 Task: Add an event with the title Training Workshop: Negotiation Techniques, date '2023/12/27', time 8:30 AM to 10:30 AMand add a description: Welcome to our Negotiation Techniques Training Workshop, a comprehensive and interactive session designed to equip participants with the skills and strategies necessary to navigate successful negotiations. This workshop offers a practical and hands-on approach to negotiation, providing participants with valuable insights and techniques to achieve optimal outcomes in a variety of professional scenarios.Select event color  Tangerine . Add location for the event as: 321 Vatican City, Rome, Italy, logged in from the account softage.1@softage.netand send the event invitation to softage.10@softage.net and softage.2@softage.net. Set a reminder for the event Doesn't repeat
Action: Mouse pressed left at (52, 108)
Screenshot: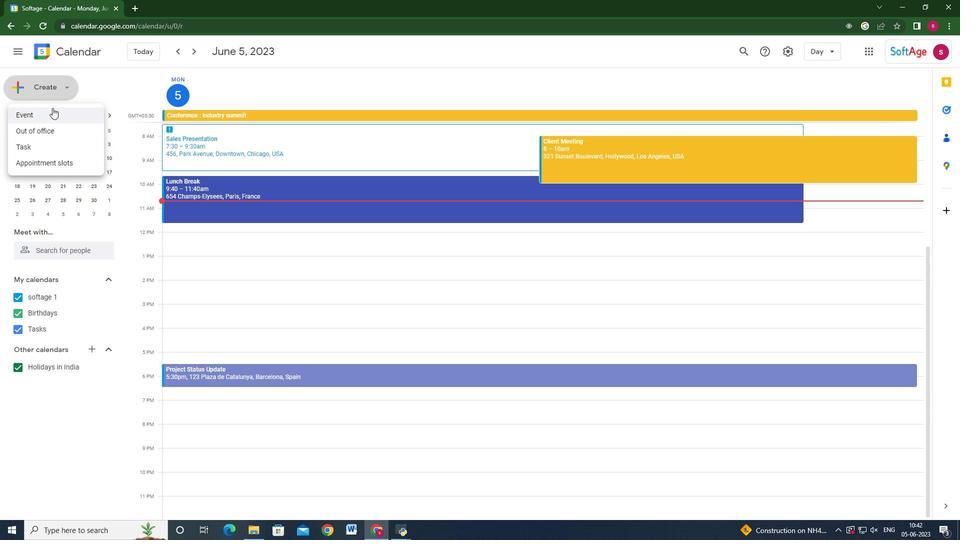 
Action: Mouse moved to (554, 388)
Screenshot: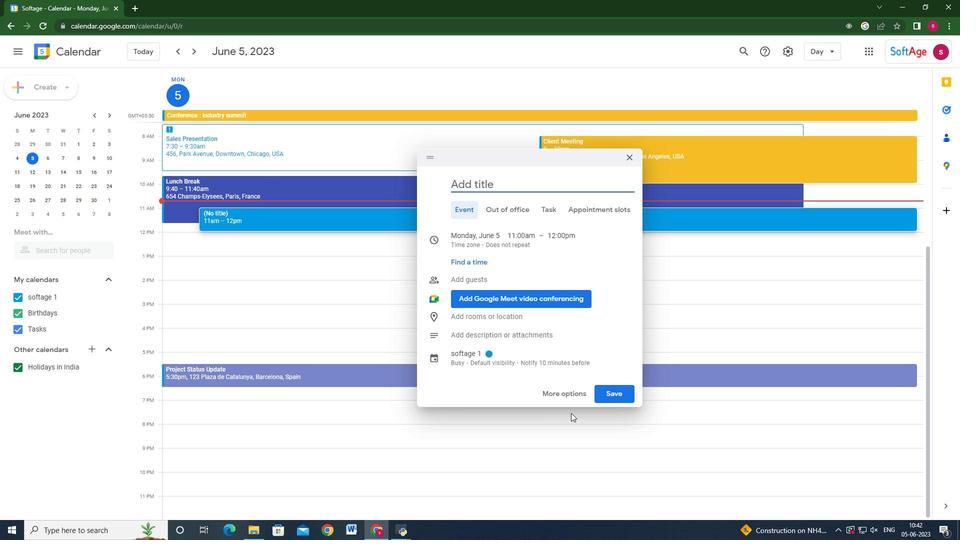 
Action: Mouse pressed left at (554, 388)
Screenshot: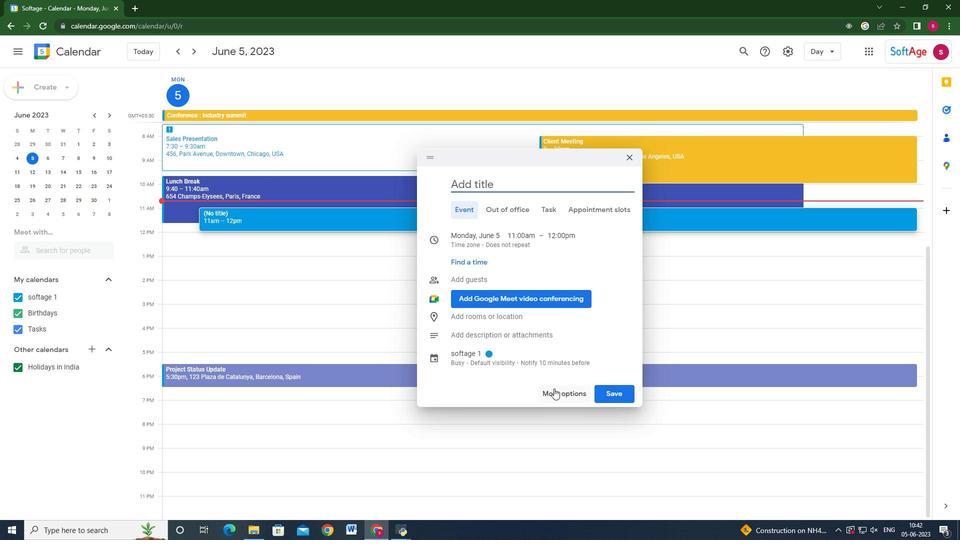 
Action: Mouse moved to (139, 59)
Screenshot: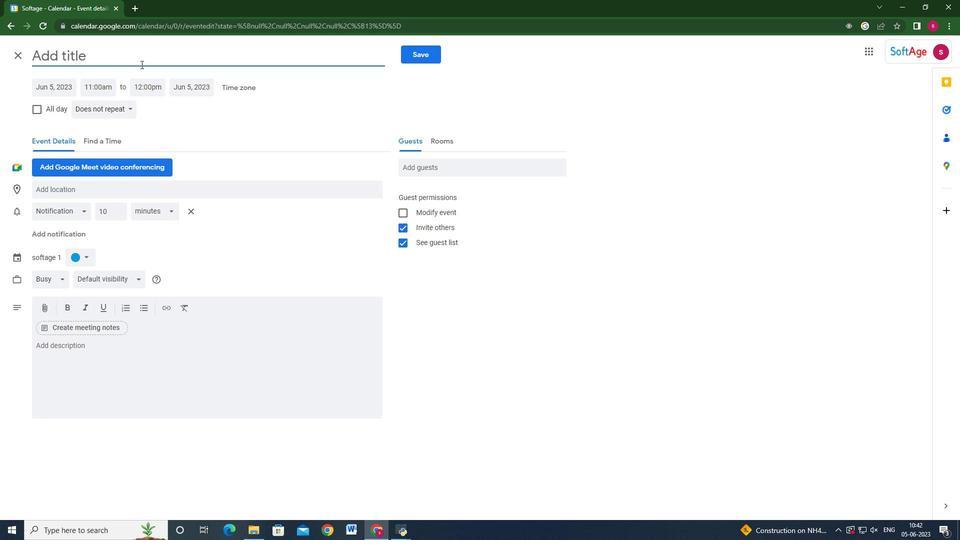 
Action: Mouse pressed left at (139, 59)
Screenshot: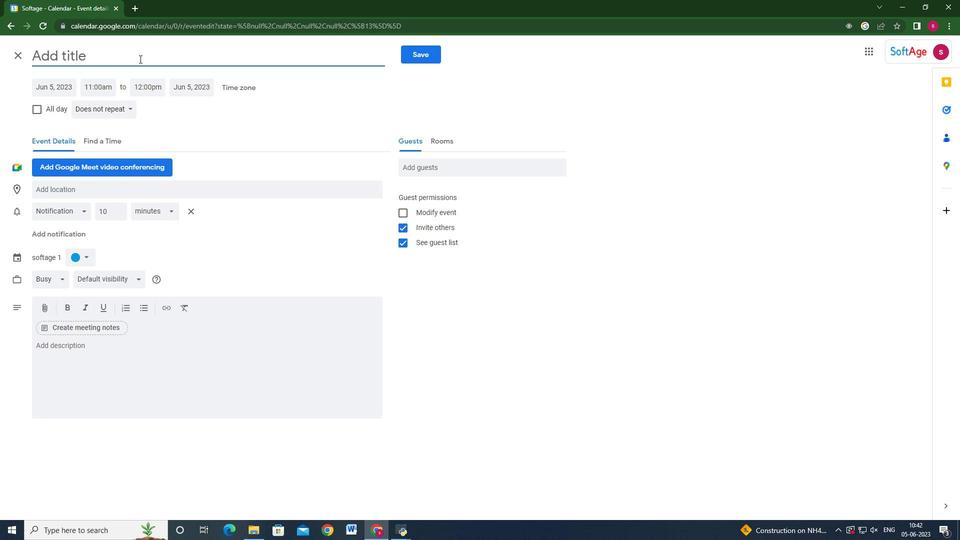 
Action: Key pressed <Key.shift>Training<Key.space><Key.shift_r>Wi<Key.backspace>orkshop<Key.shift>:<Key.space><Key.shift>Negotiation<Key.space><Key.shift>Techniques
Screenshot: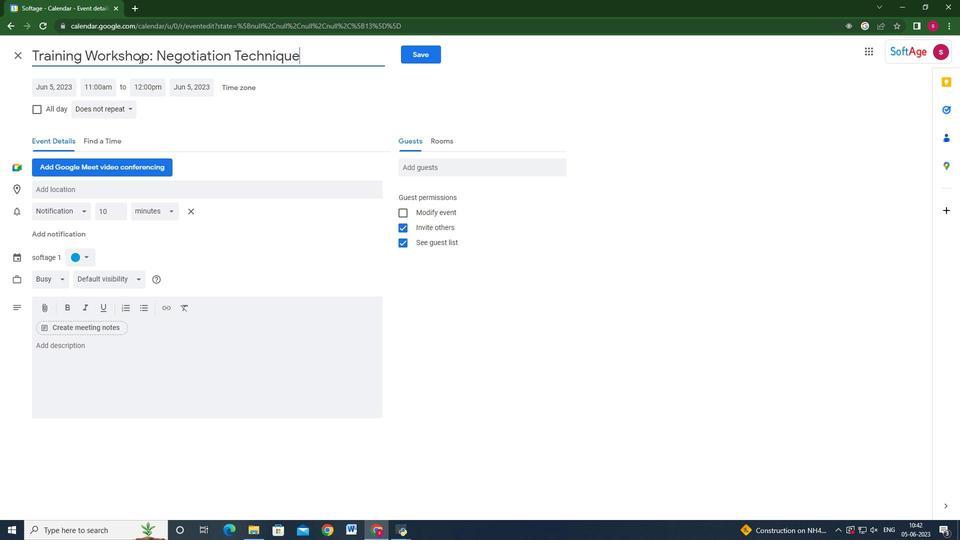
Action: Mouse moved to (46, 83)
Screenshot: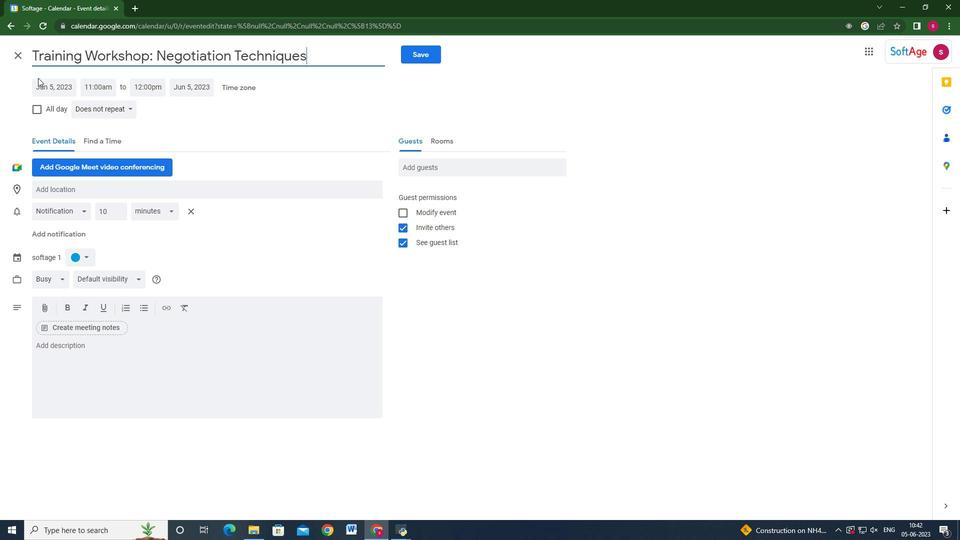 
Action: Mouse pressed left at (46, 83)
Screenshot: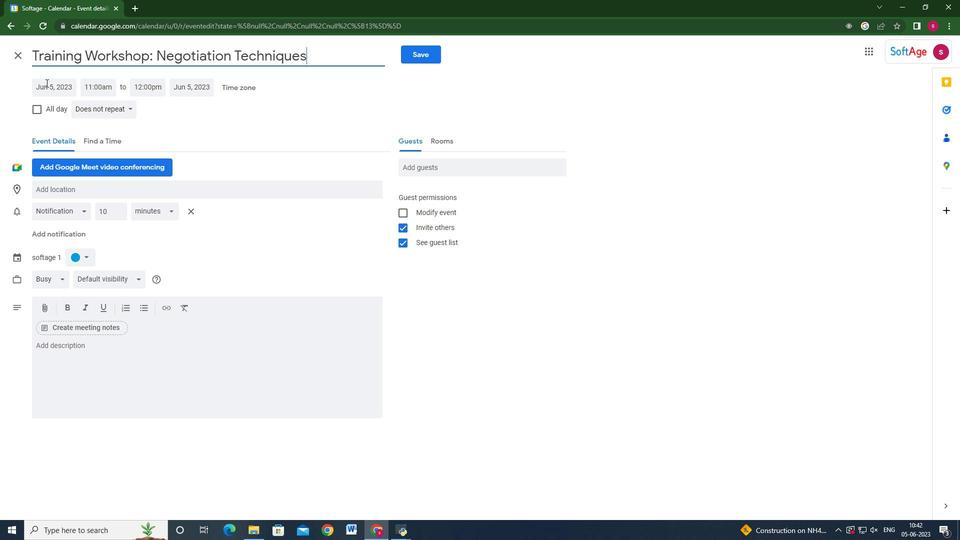 
Action: Mouse moved to (157, 112)
Screenshot: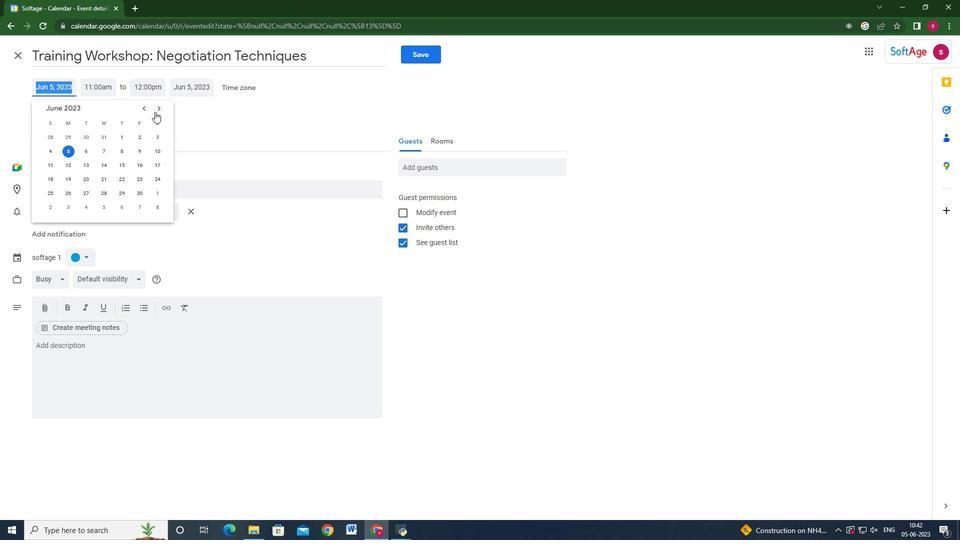 
Action: Mouse pressed left at (157, 112)
Screenshot: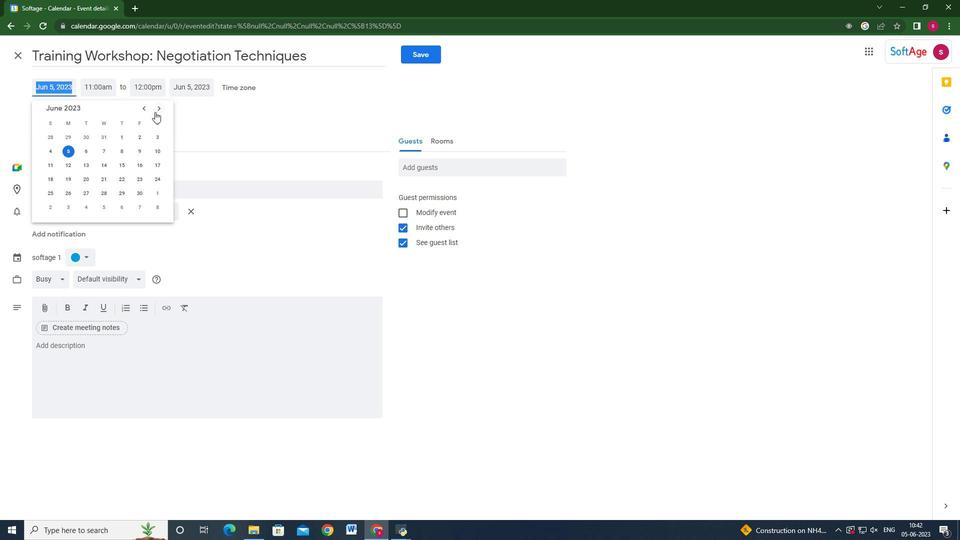 
Action: Mouse moved to (157, 112)
Screenshot: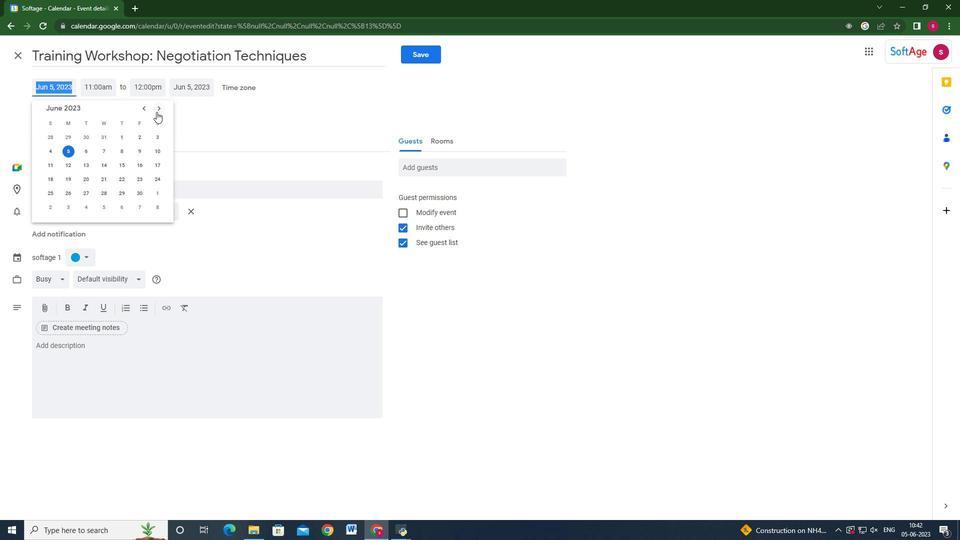 
Action: Mouse pressed left at (157, 112)
Screenshot: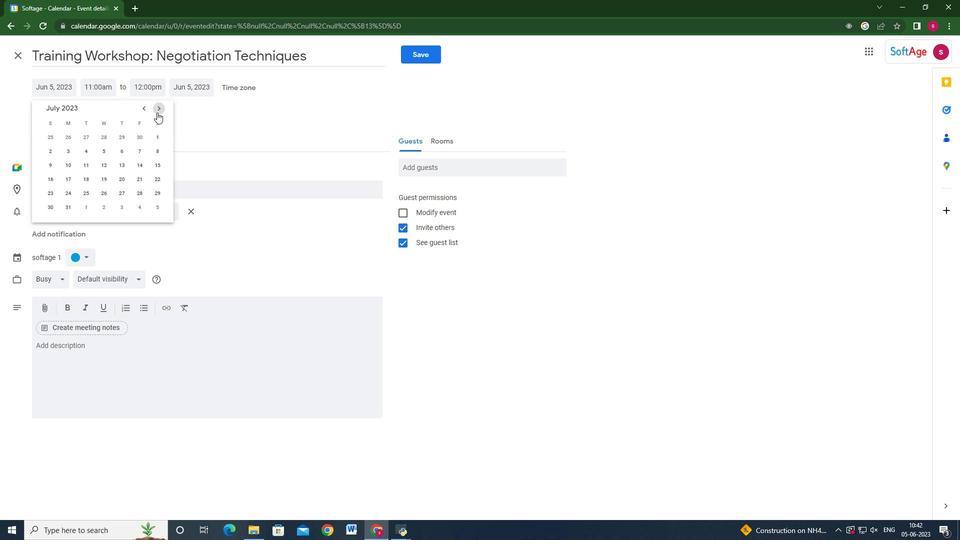 
Action: Mouse moved to (158, 112)
Screenshot: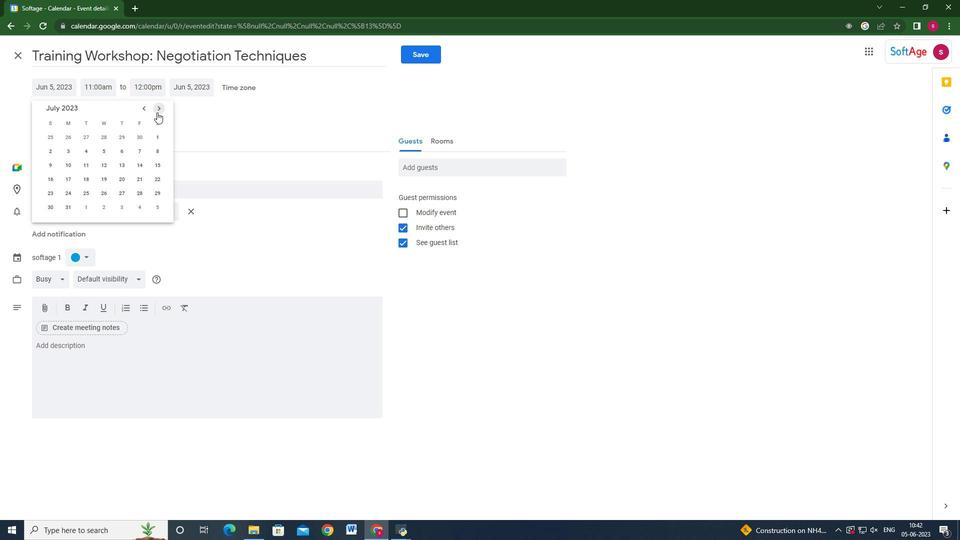 
Action: Mouse pressed left at (158, 112)
Screenshot: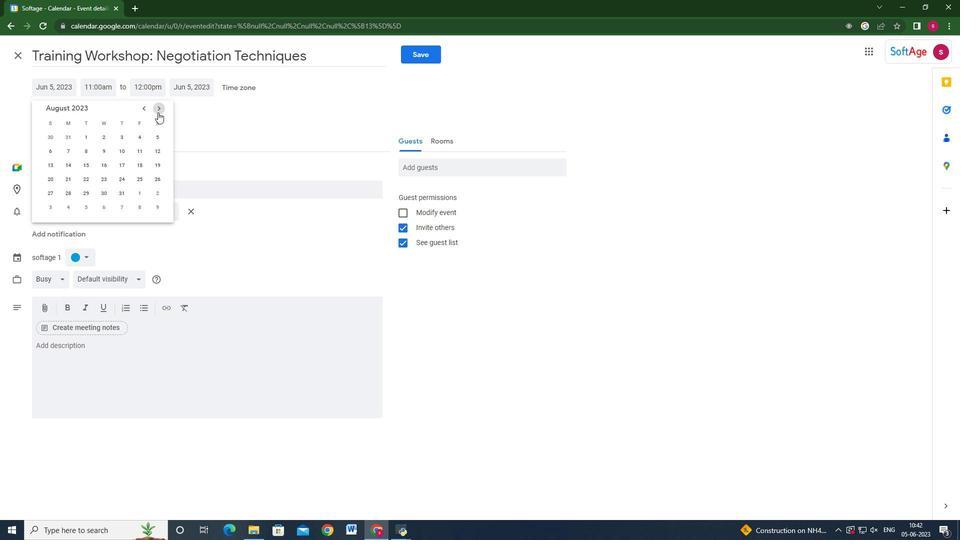 
Action: Mouse moved to (158, 112)
Screenshot: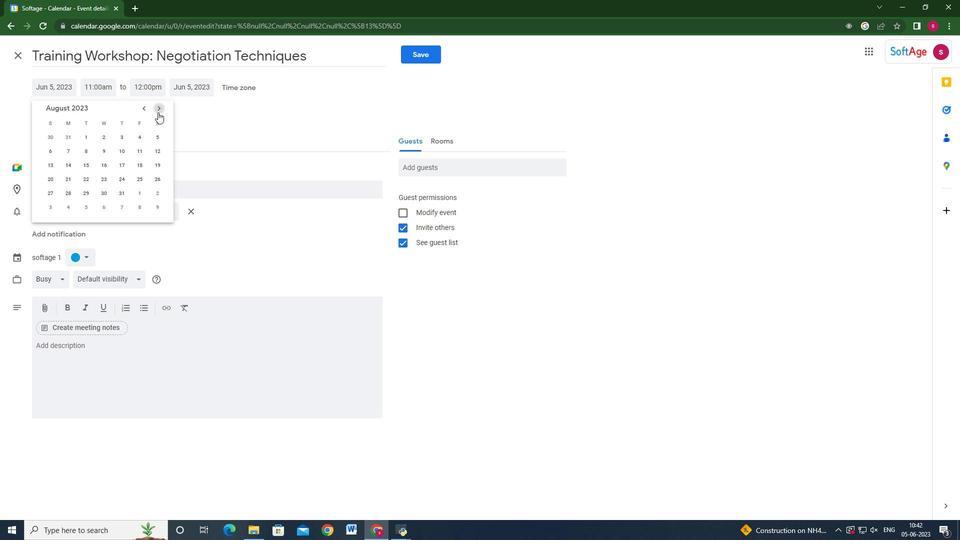 
Action: Mouse pressed left at (158, 112)
Screenshot: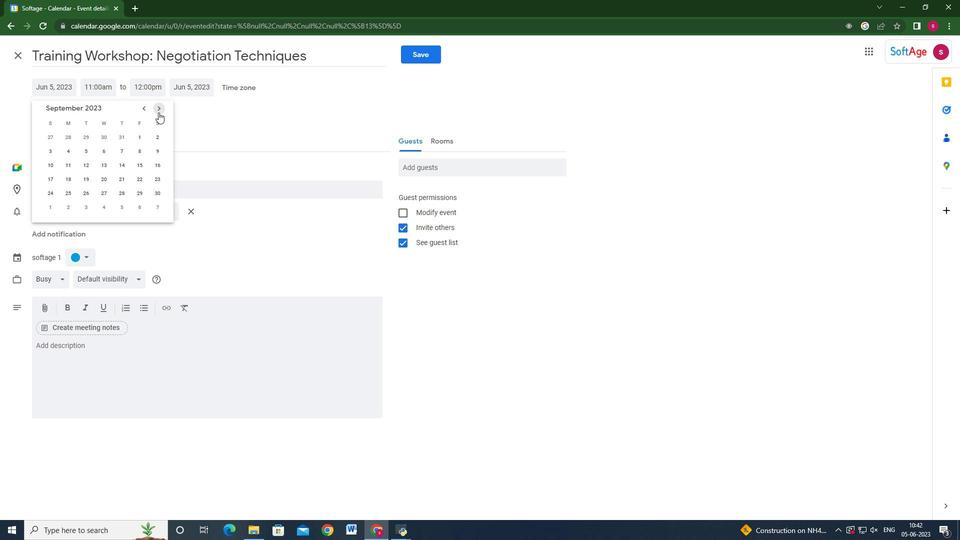 
Action: Mouse moved to (159, 110)
Screenshot: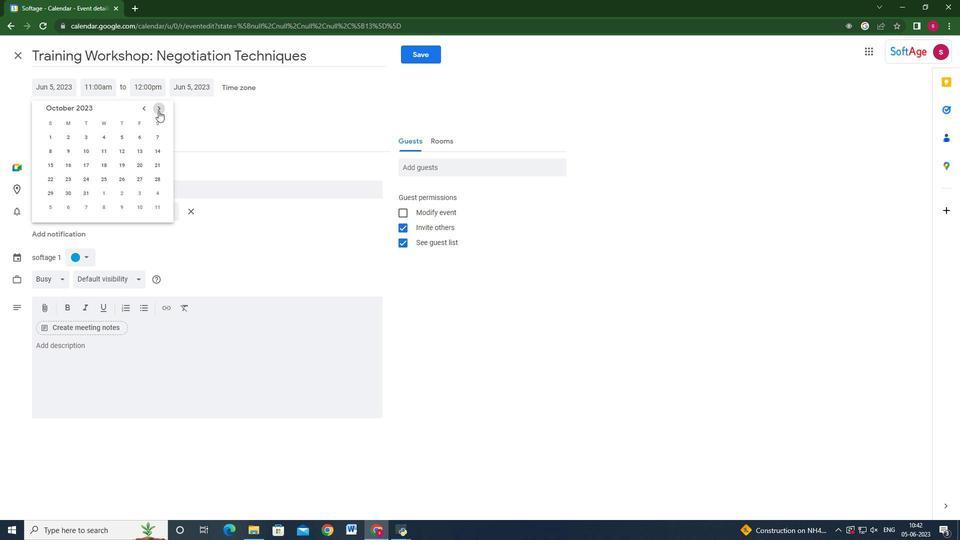 
Action: Mouse pressed left at (159, 110)
Screenshot: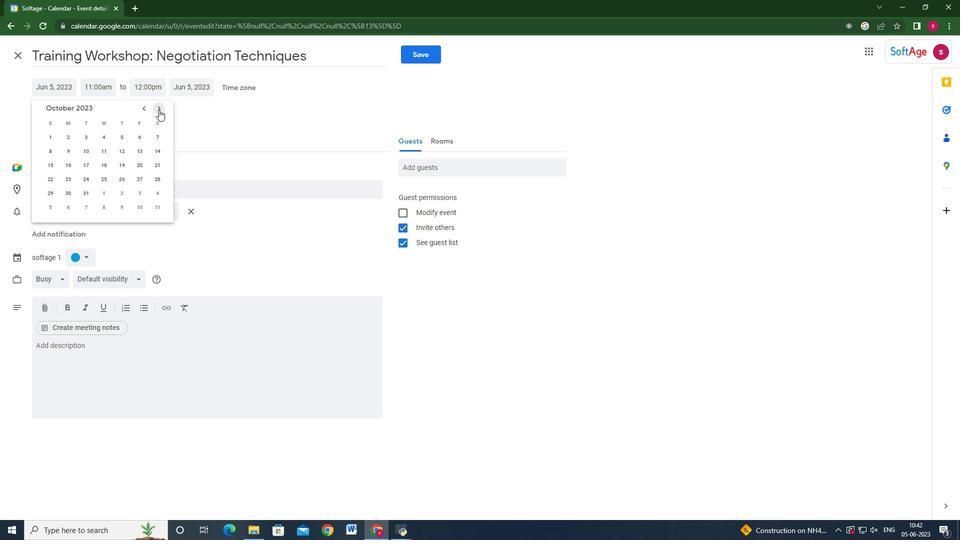 
Action: Mouse pressed left at (159, 110)
Screenshot: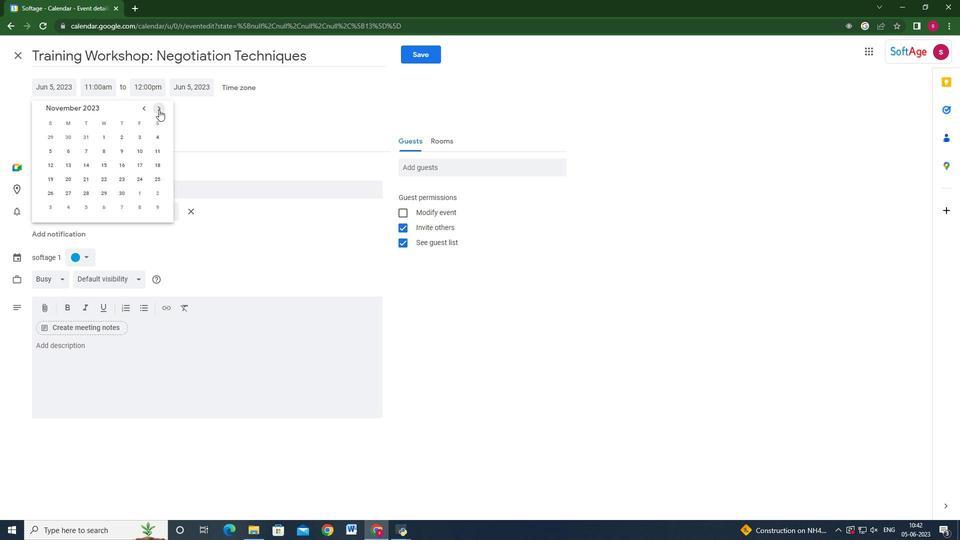 
Action: Mouse pressed left at (159, 110)
Screenshot: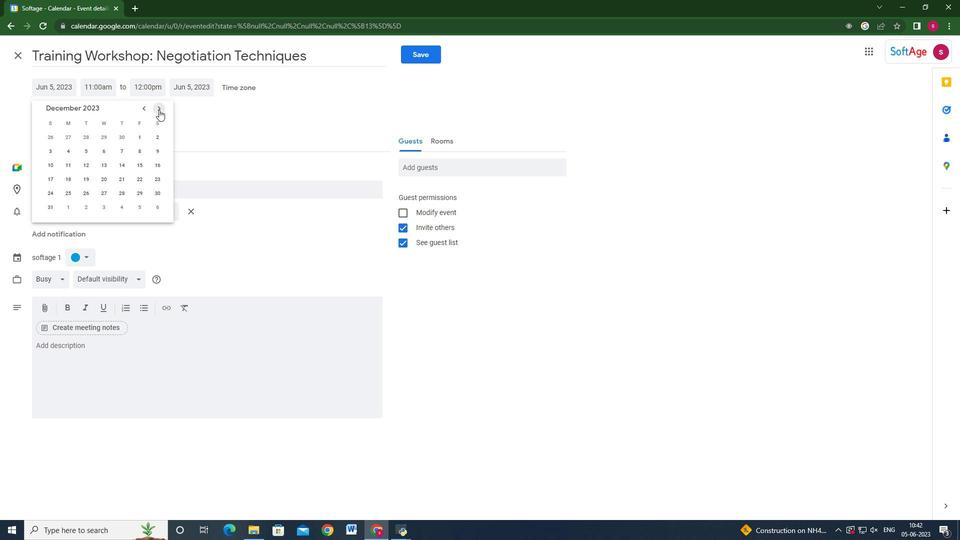 
Action: Mouse pressed left at (159, 110)
Screenshot: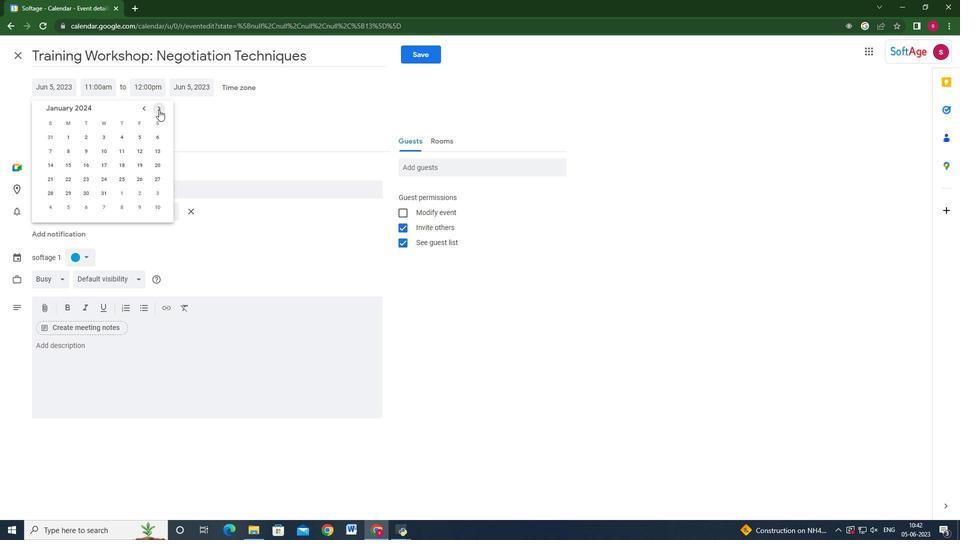 
Action: Mouse pressed left at (159, 110)
Screenshot: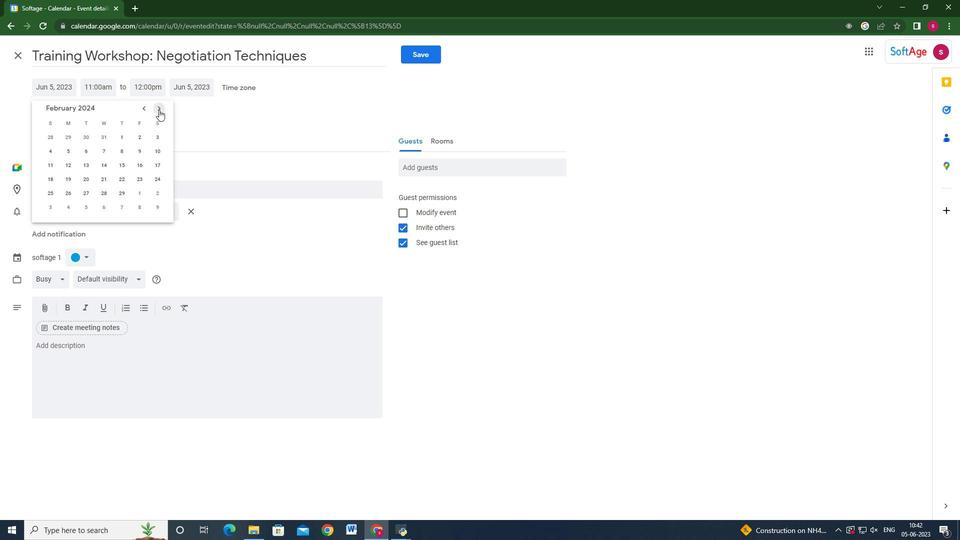 
Action: Mouse moved to (136, 110)
Screenshot: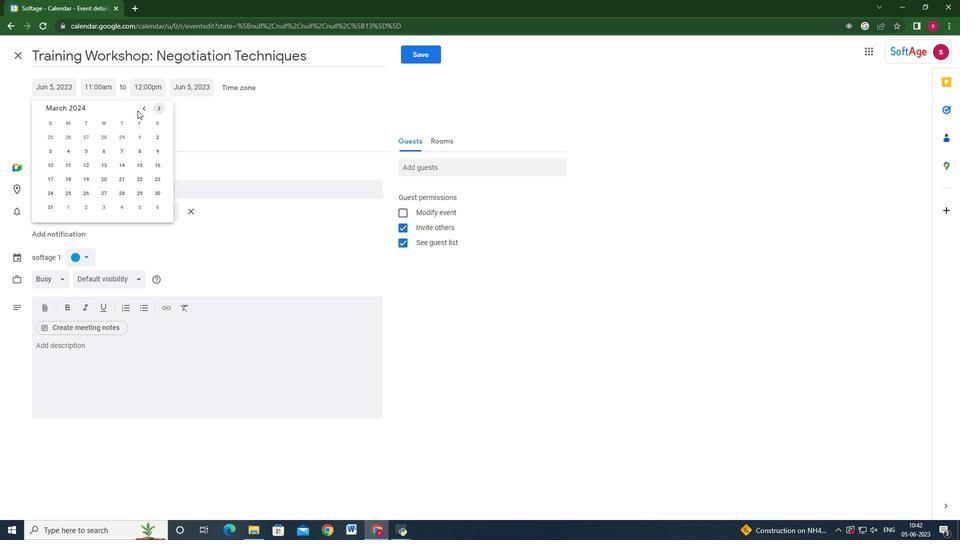 
Action: Mouse pressed left at (136, 110)
Screenshot: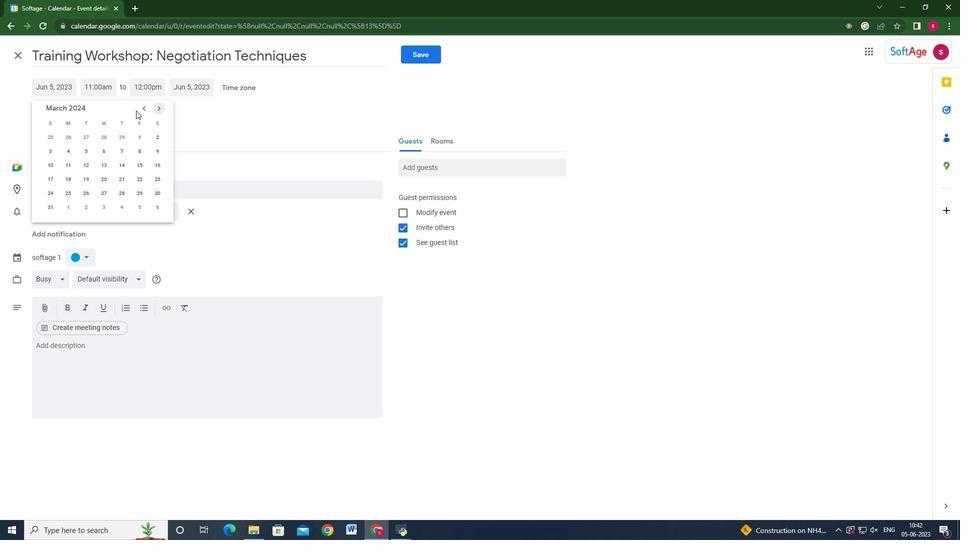 
Action: Mouse moved to (139, 109)
Screenshot: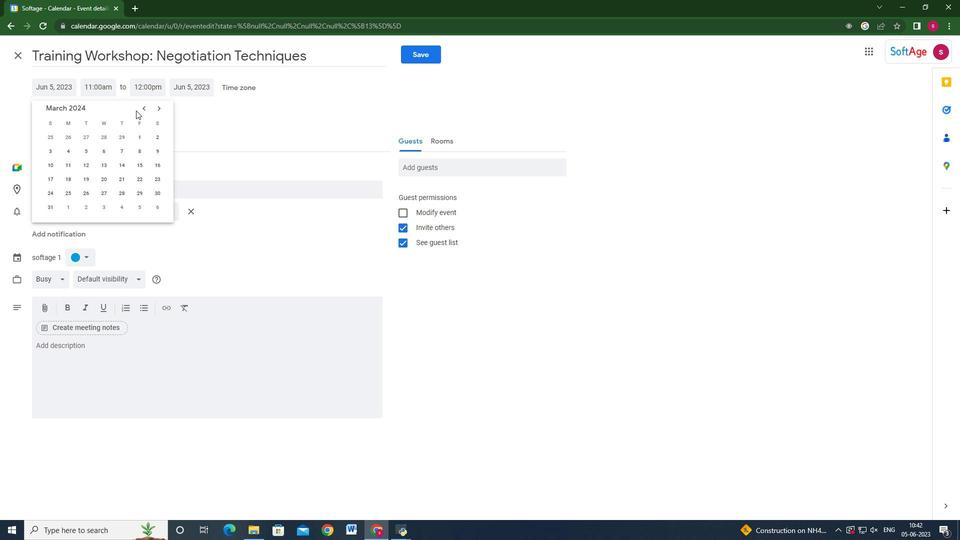 
Action: Mouse pressed left at (139, 109)
Screenshot: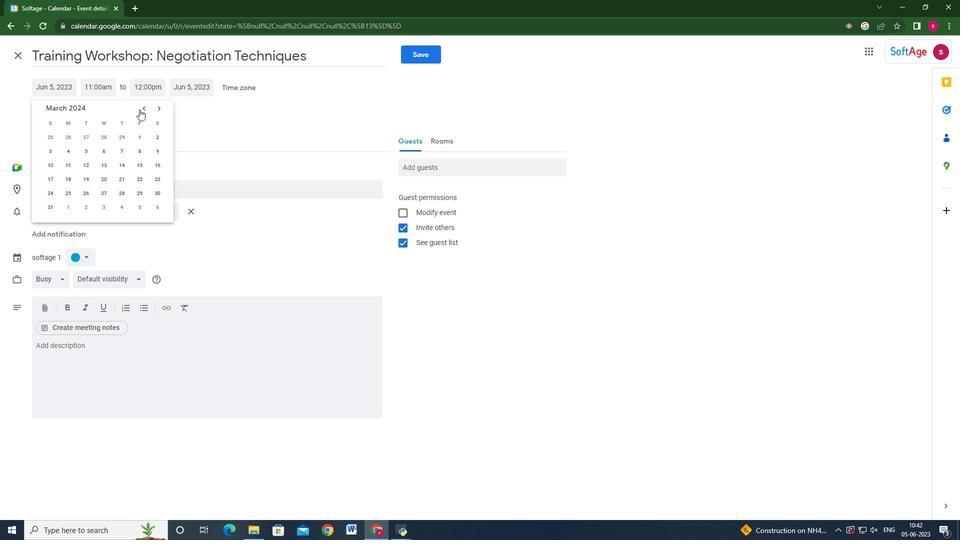 
Action: Mouse pressed left at (139, 109)
Screenshot: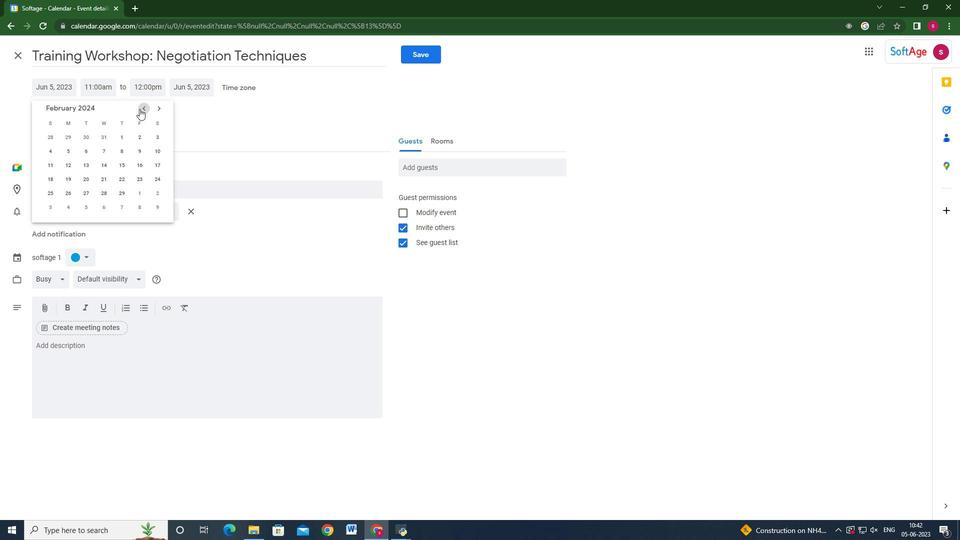 
Action: Mouse pressed left at (139, 109)
Screenshot: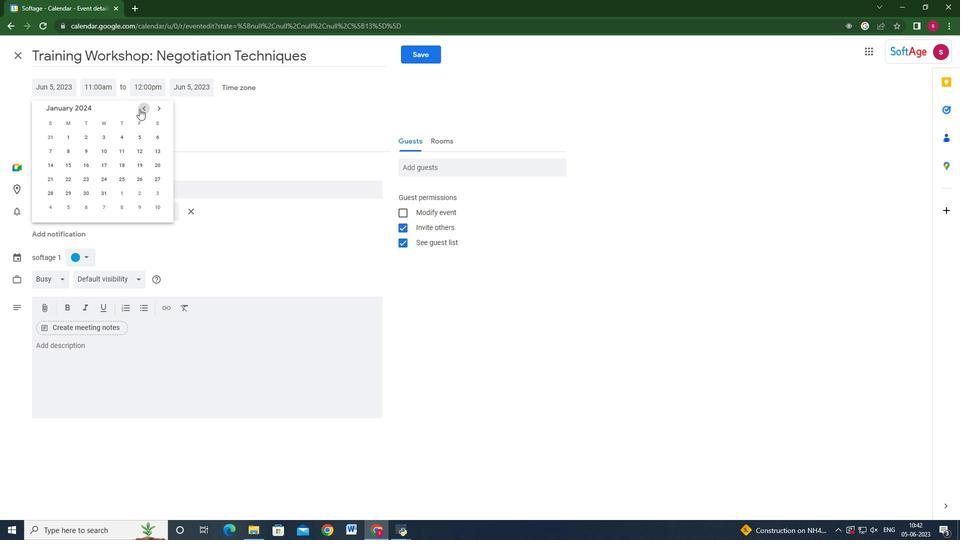 
Action: Mouse moved to (107, 194)
Screenshot: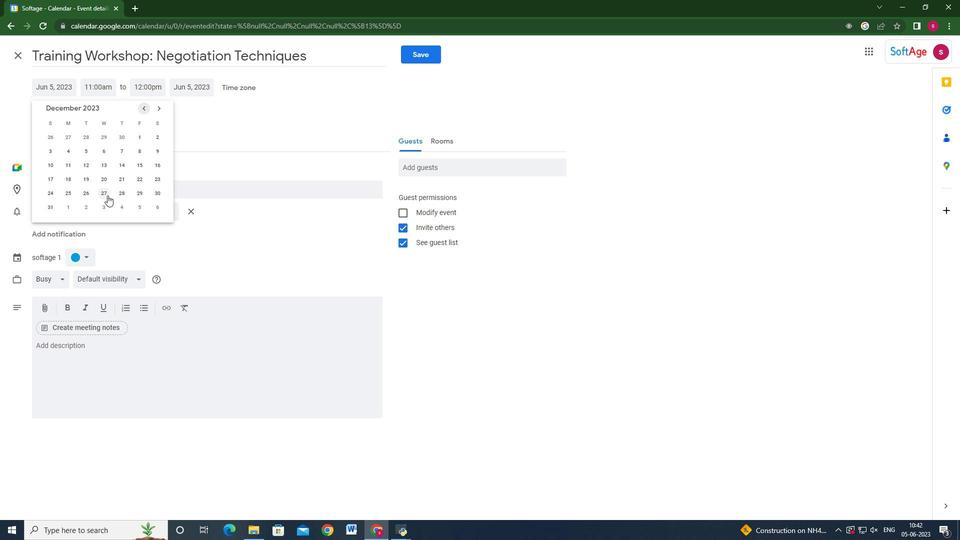 
Action: Mouse pressed left at (107, 194)
Screenshot: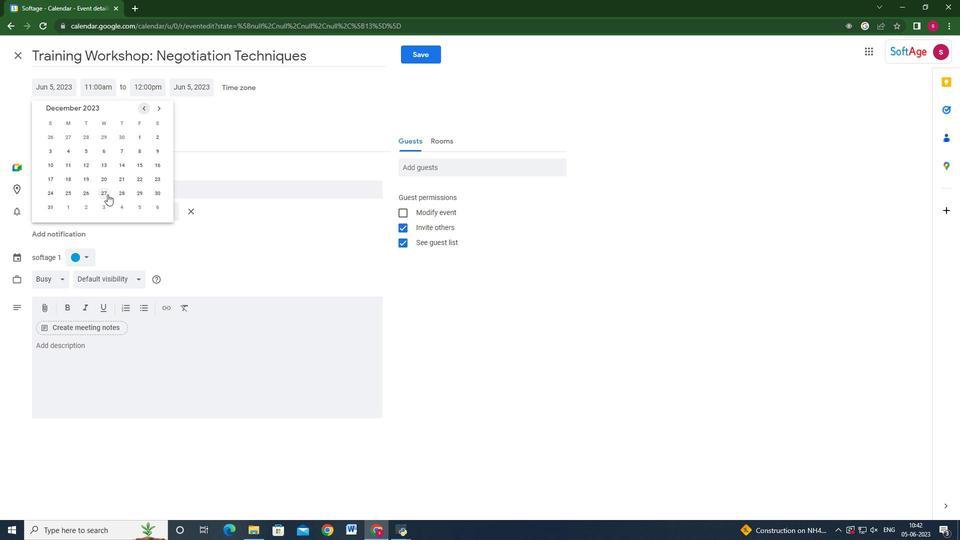 
Action: Mouse moved to (101, 85)
Screenshot: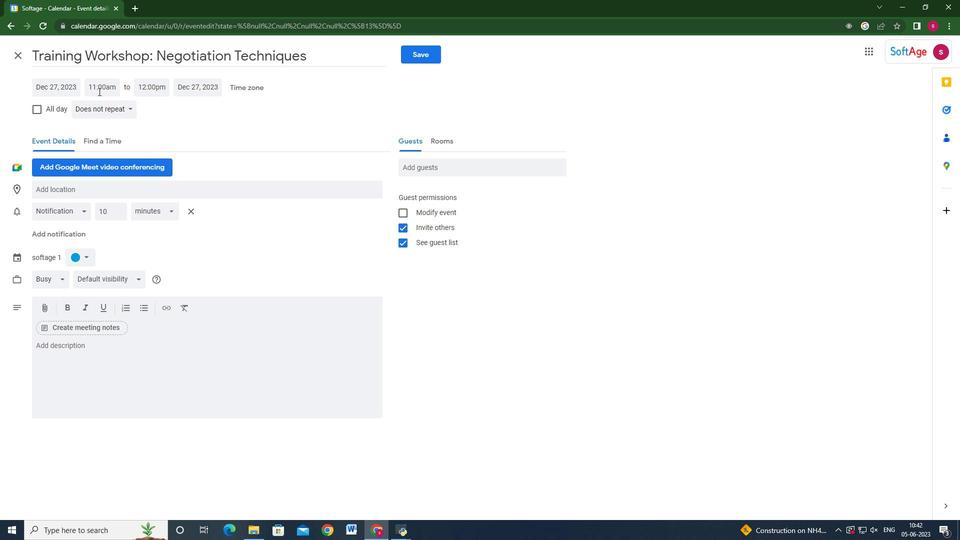 
Action: Mouse pressed left at (101, 85)
Screenshot: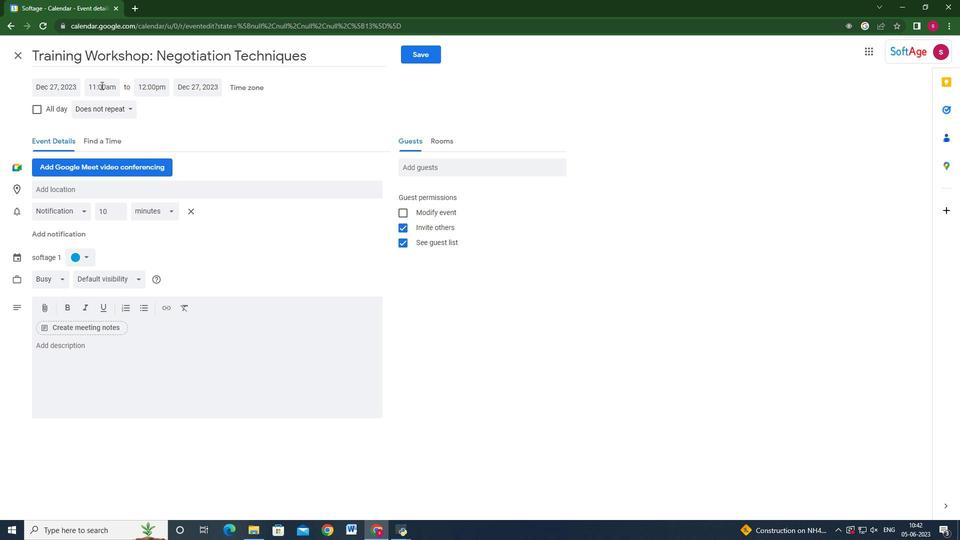 
Action: Key pressed 8<Key.shift>:39a<Key.backspace><Key.backspace>0am<Key.tab>10<Key.shift>:4=<Key.backspace><Key.backspace>39<Key.backspace>0am<Key.enter><Key.tab>
Screenshot: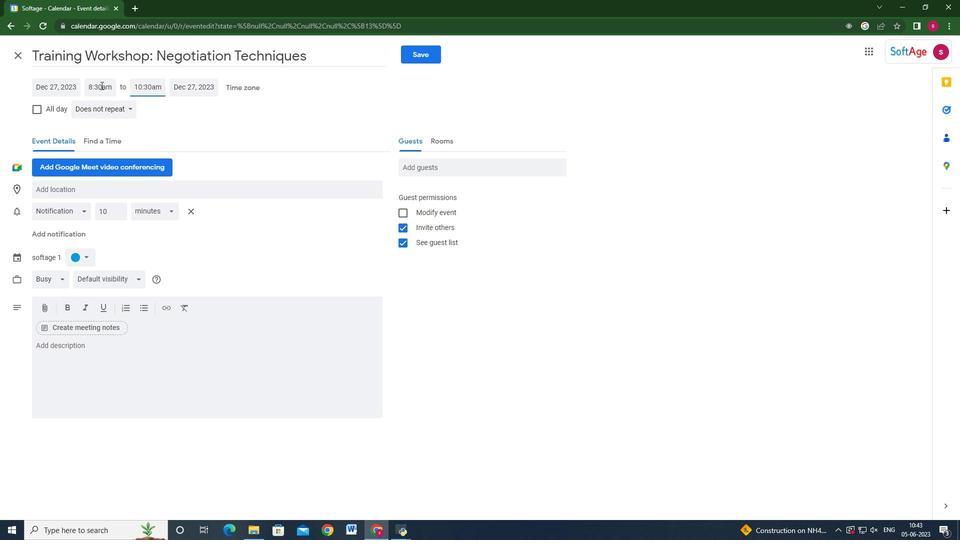 
Action: Mouse moved to (142, 363)
Screenshot: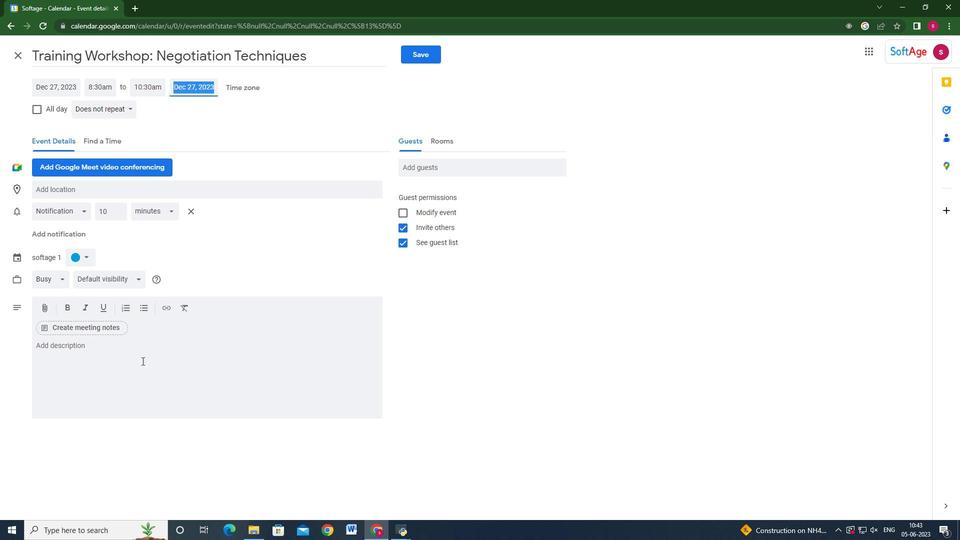 
Action: Mouse pressed left at (142, 363)
Screenshot: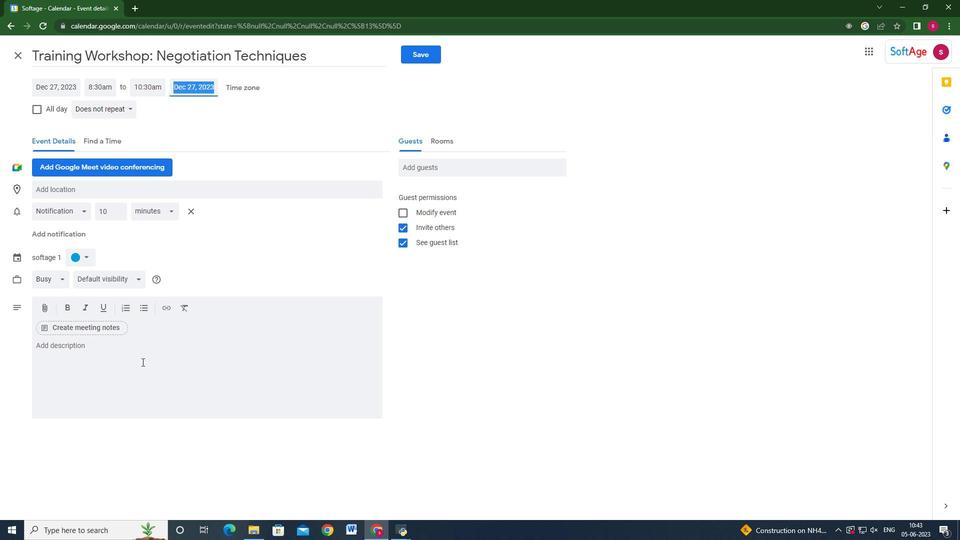
Action: Mouse moved to (135, 357)
Screenshot: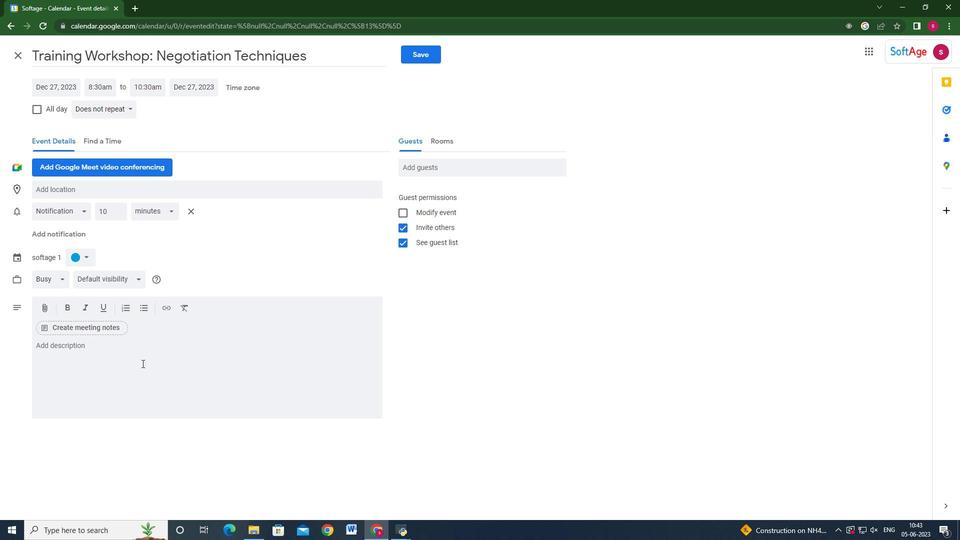 
Action: Key pressed <Key.shift_r>Wec<Key.backspace>lcome<Key.space>to<Key.space>our<Key.space><Key.shift>Negotiation<Key.space><Key.shift>Techniques<Key.space><Key.shift>Tran<Key.backspace>ining<Key.space><Key.shift_r>Workshop<Key.space><Key.backspace>,<Key.space>a<Key.space>comprehensive<Key.space>and<Key.space>interactive<Key.space>session<Key.space>designed<Key.space>to<Key.space>equip<Key.space>participants<Key.space>with<Key.space>the<Key.space>skills<Key.space>and<Key.space>strategies<Key.space>necessary<Key.space>to<Key.space>navia<Key.backspace>gate<Key.space>successfull<Key.space>navigaion<Key.backspace><Key.backspace><Key.backspace><Key.backspace><Key.backspace><Key.backspace><Key.backspace><Key.backspace><Key.backspace><Key.backspace><Key.backspace><Key.backspace><Key.backspace><Key.backspace>fyk<Key.backspace><Key.backspace>ul<Key.space>negort<Key.backspace><Key.backspace>tiations.<Key.space><Key.shift>This<Key.space>workshop<Key.space>offers<Key.space>a<Key.space>practival<Key.space>and<Key.space>hand<Key.backspace><Key.backspace><Key.backspace><Key.backspace><Key.backspace><Key.backspace><Key.backspace><Key.backspace><Key.backspace><Key.backspace><Key.backspace><Key.backspace>cal<Key.space>and<Key.space>hands<Key.space>on<Key.backspace><Key.backspace><Key.backspace>-on<Key.space>approach.<Key.backspace><Key.space>to<Key.space>negotatio<Key.backspace><Key.backspace><Key.backspace><Key.backspace><Key.backspace>tiation<Key.space><Key.backspace>,<Key.space>providing<Key.space>participants<Key.space>with<Key.space>valuable<Key.space>insights<Key.space>and<Key.space>techniques<Key.space>to<Key.space>achieve<Key.space>optimal<Key.space>outcomes<Key.space>in<Key.space>a<Key.space>variety<Key.space>of<Key.space>professional<Key.space>scenarios.
Screenshot: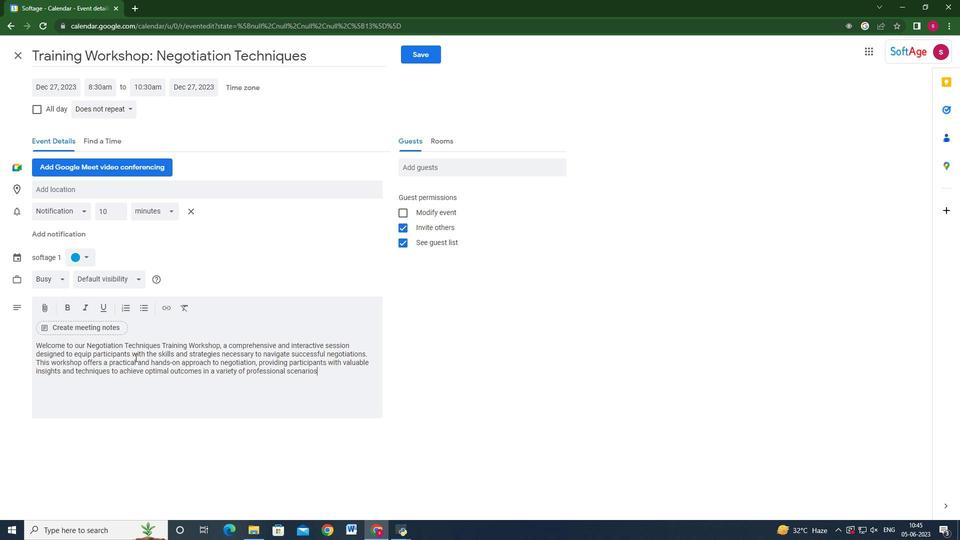 
Action: Mouse moved to (87, 259)
Screenshot: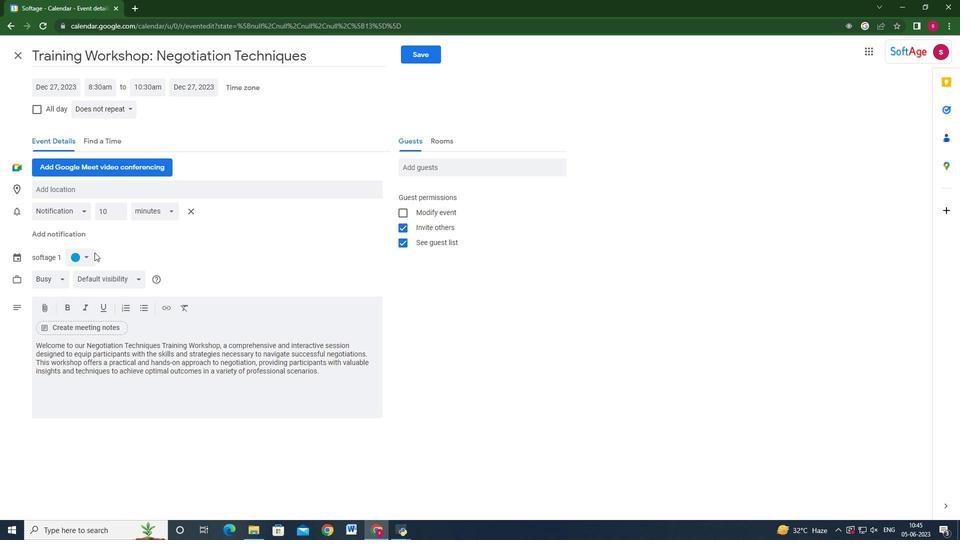 
Action: Mouse pressed left at (87, 259)
Screenshot: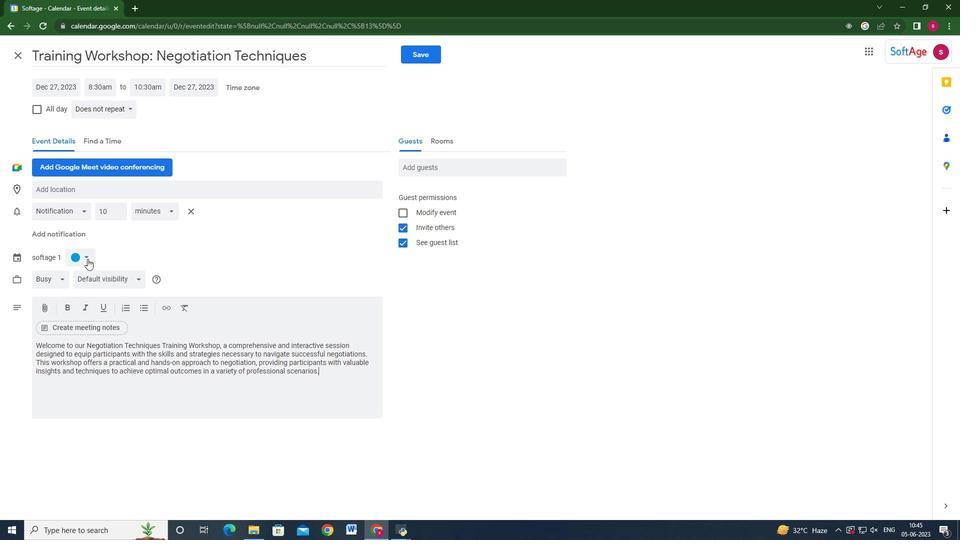
Action: Mouse moved to (76, 269)
Screenshot: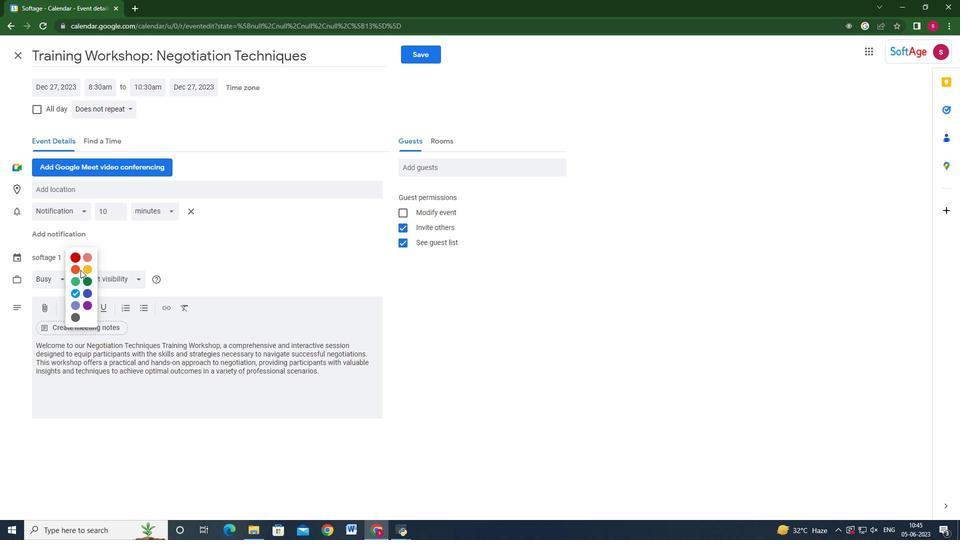 
Action: Mouse pressed left at (76, 269)
Screenshot: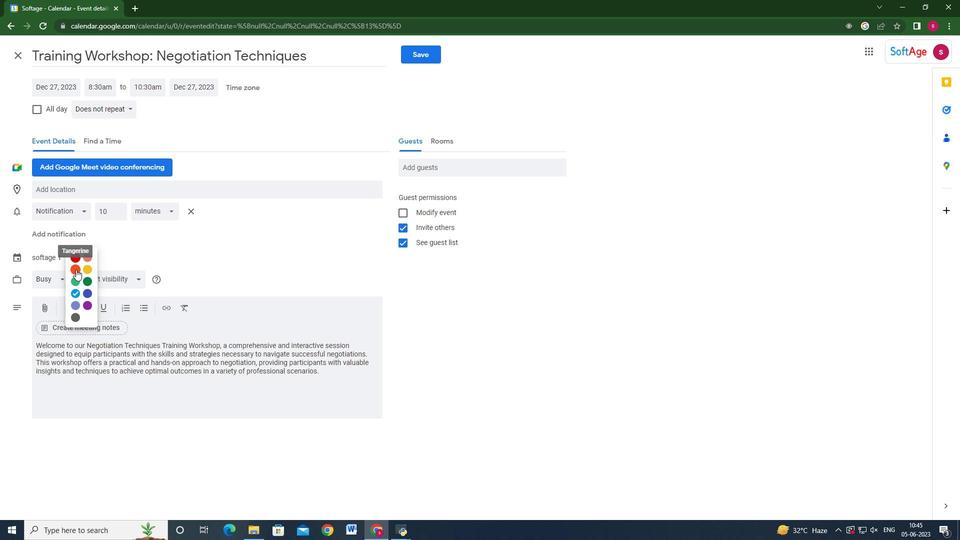 
Action: Mouse moved to (320, 371)
Screenshot: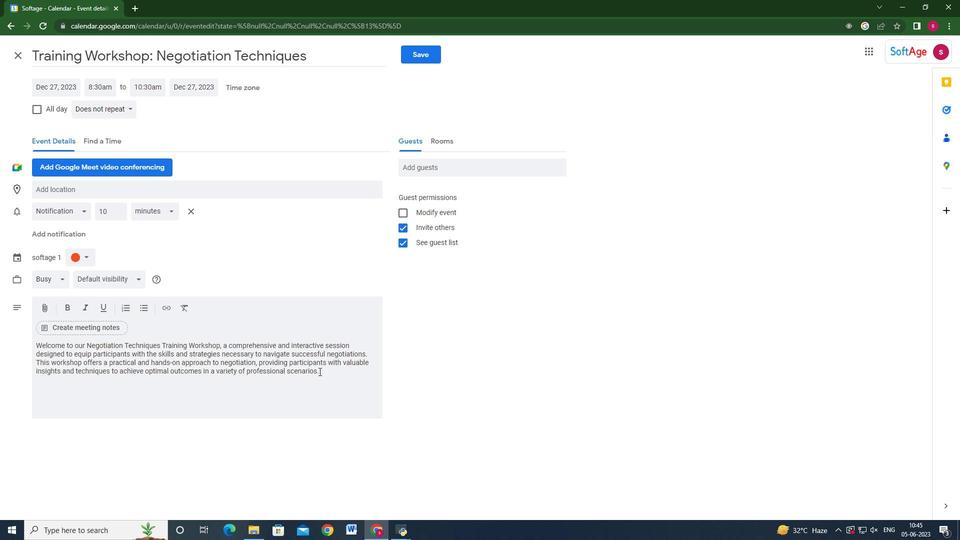 
Action: Mouse pressed left at (320, 371)
Screenshot: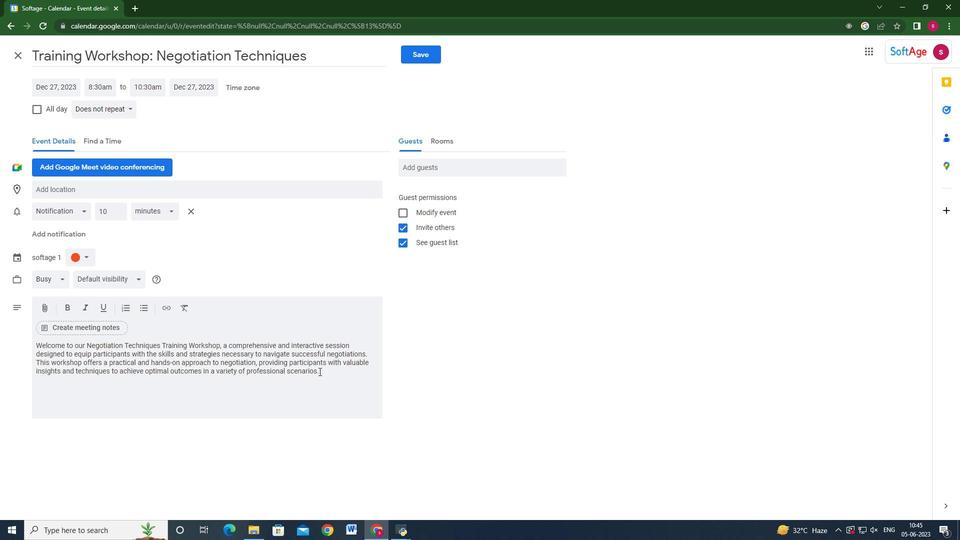 
Action: Mouse moved to (145, 193)
Screenshot: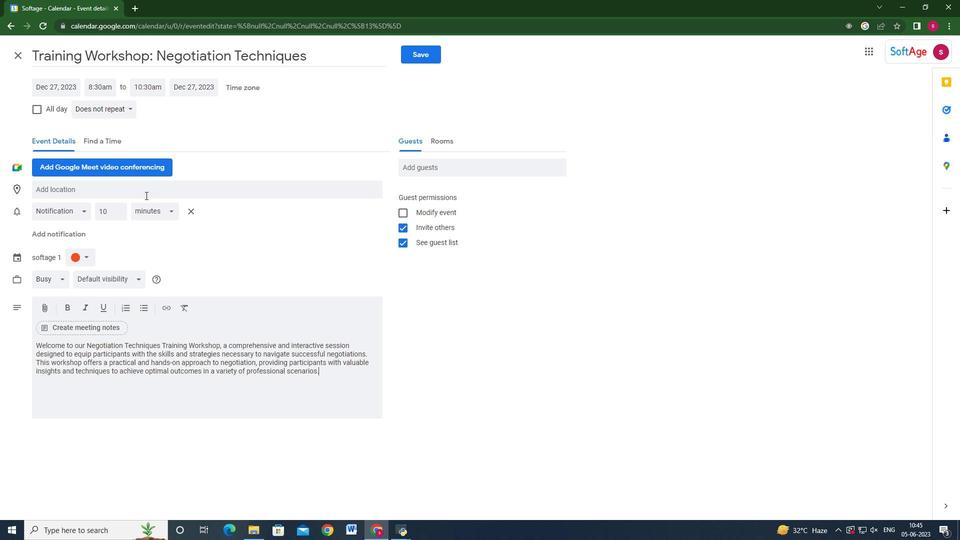 
Action: Mouse pressed left at (145, 193)
Screenshot: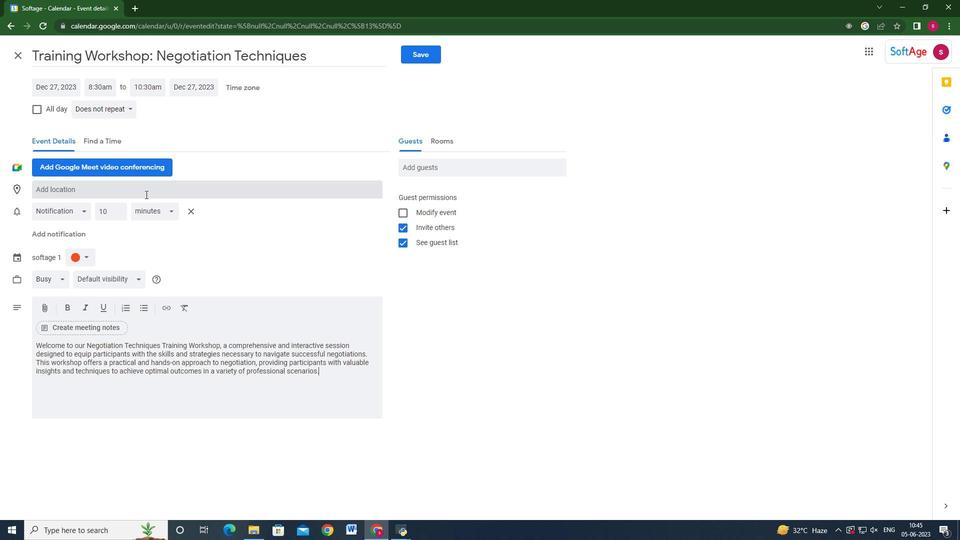 
Action: Key pressed 321<Key.space><Key.shift>Vatican<Key.space><Key.shift><Key.shift><Key.shift>City,<Key.space><Key.shift>Rome,<Key.space><Key.shift>Italy
Screenshot: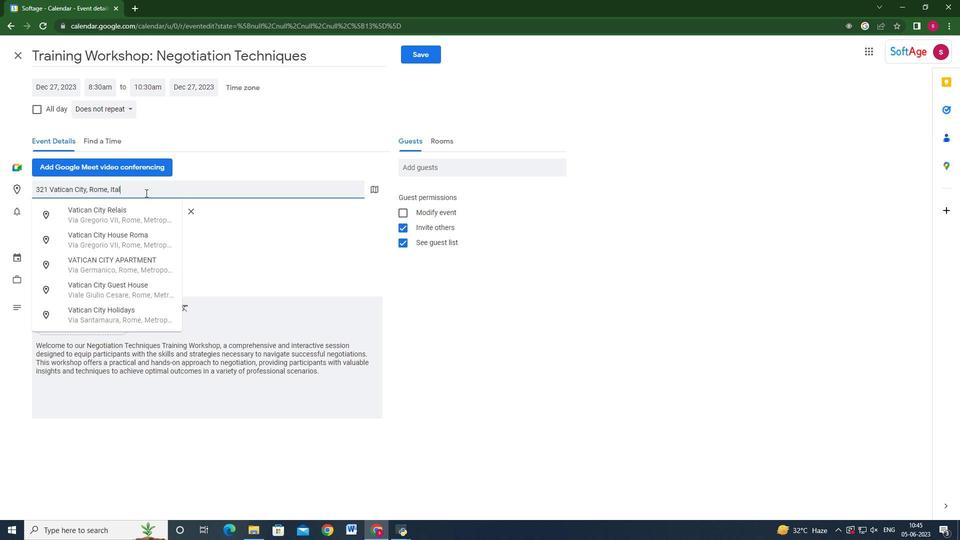 
Action: Mouse moved to (473, 160)
Screenshot: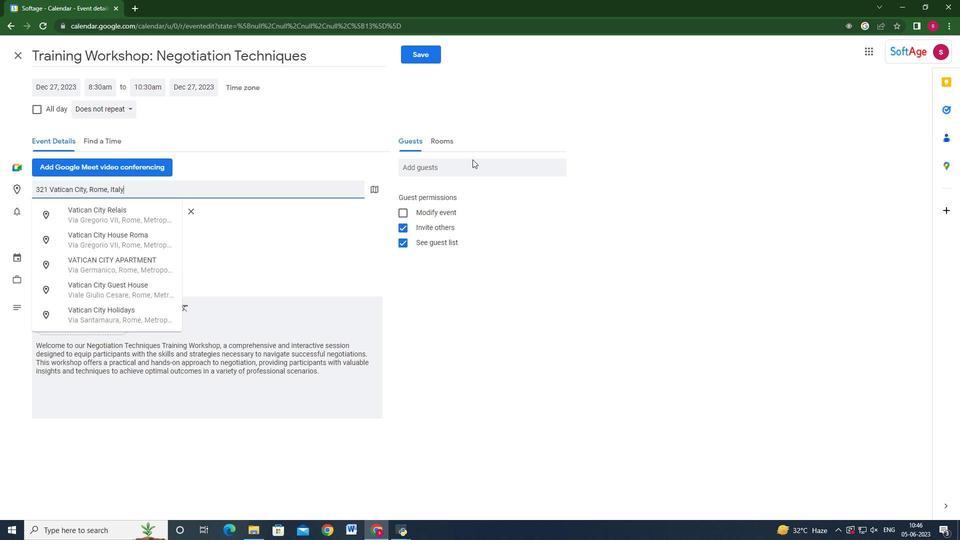 
Action: Mouse pressed left at (473, 160)
Screenshot: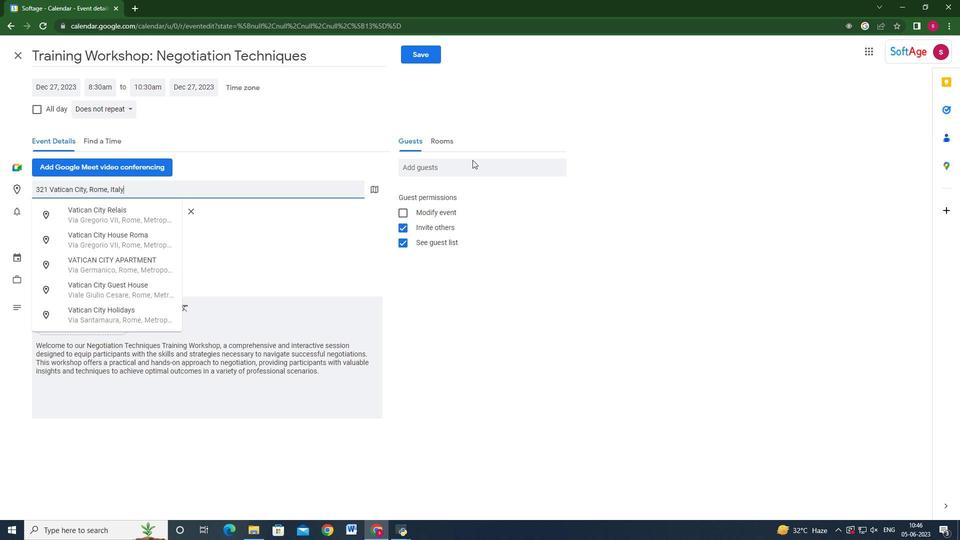 
Action: Mouse moved to (470, 163)
Screenshot: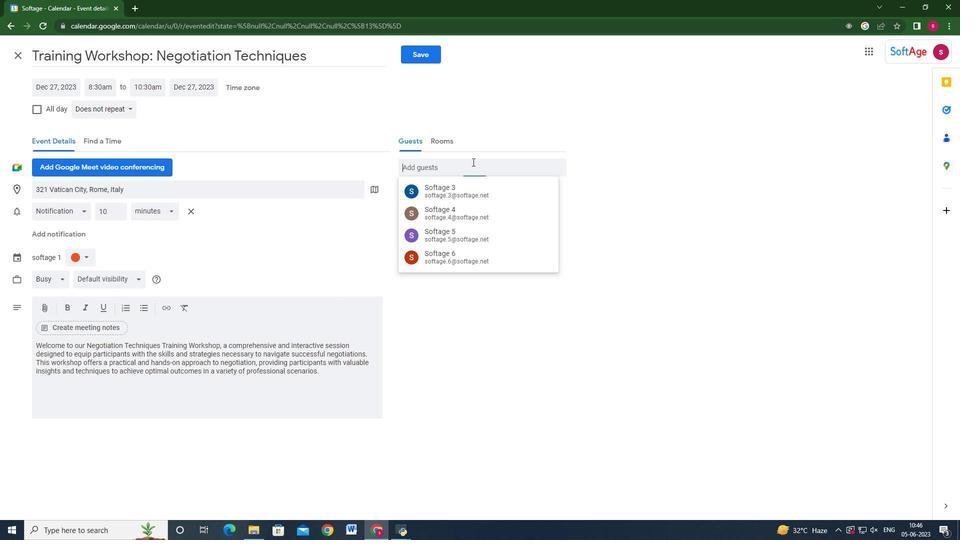 
Action: Key pressed softage.10<Key.shift_r>@softage.net<Key.enter>softage.2<Key.shift_r>@softage.net<Key.enter>
Screenshot: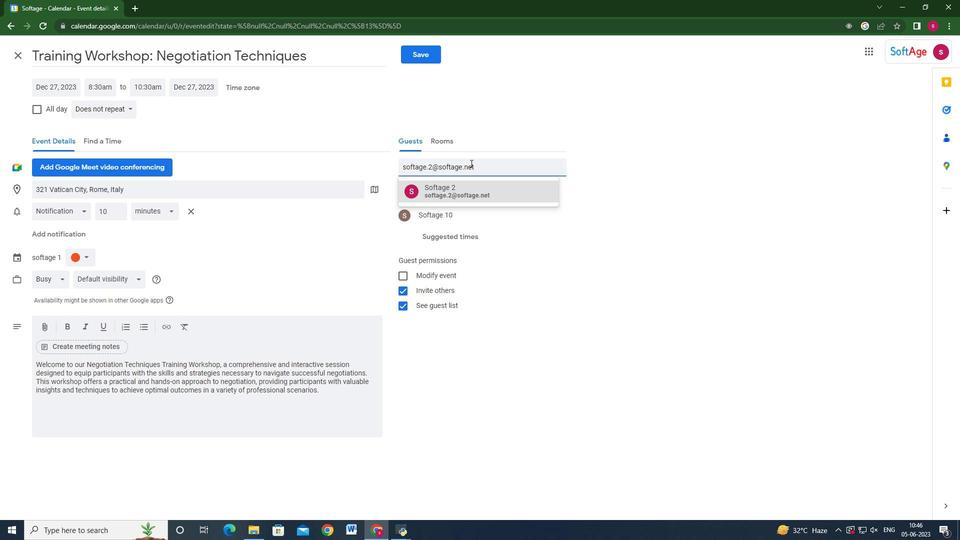 
Action: Mouse moved to (107, 106)
Screenshot: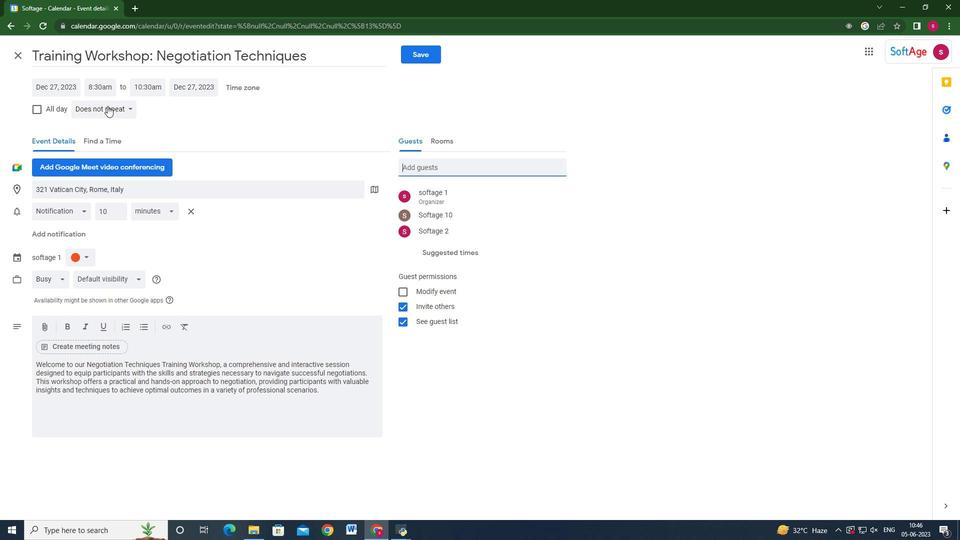 
Action: Mouse pressed left at (107, 106)
Screenshot: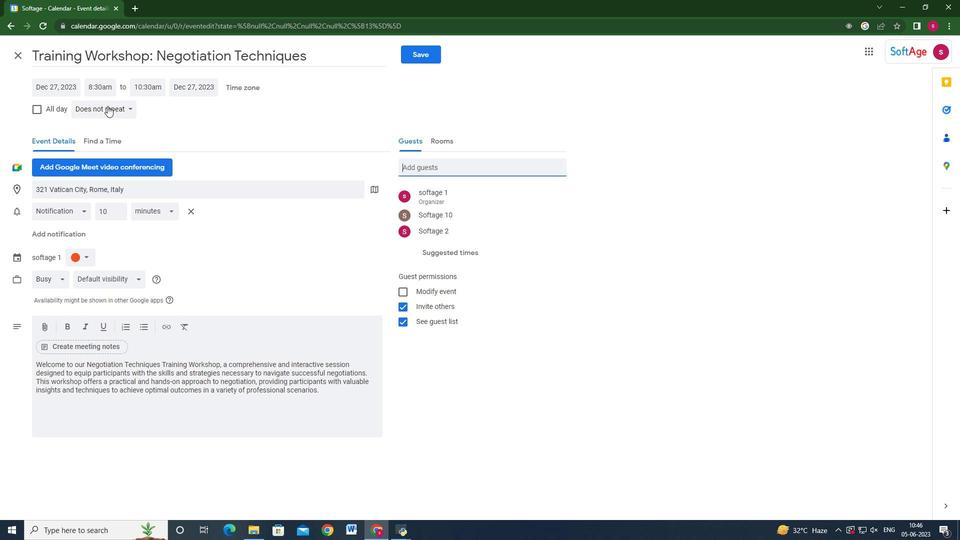 
Action: Mouse moved to (108, 122)
Screenshot: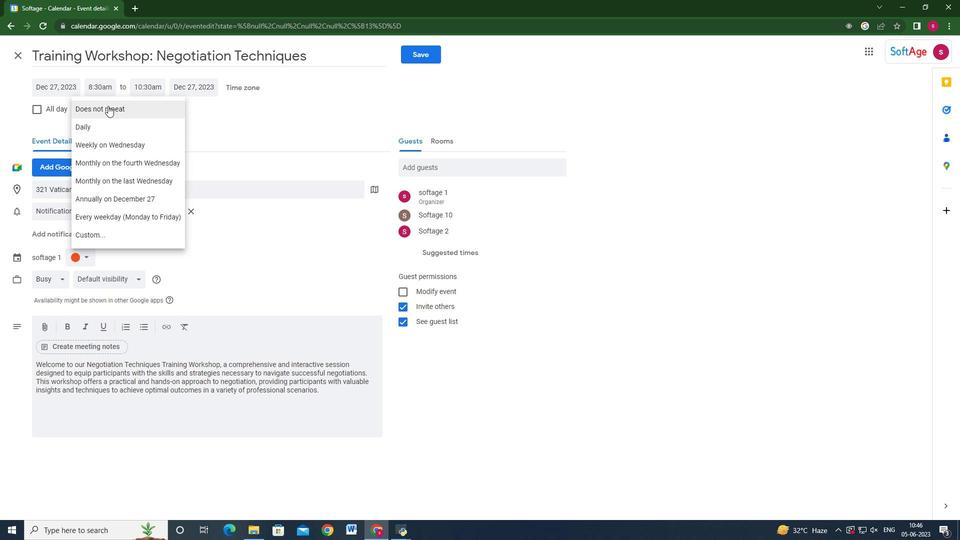 
Action: Mouse pressed left at (108, 122)
Screenshot: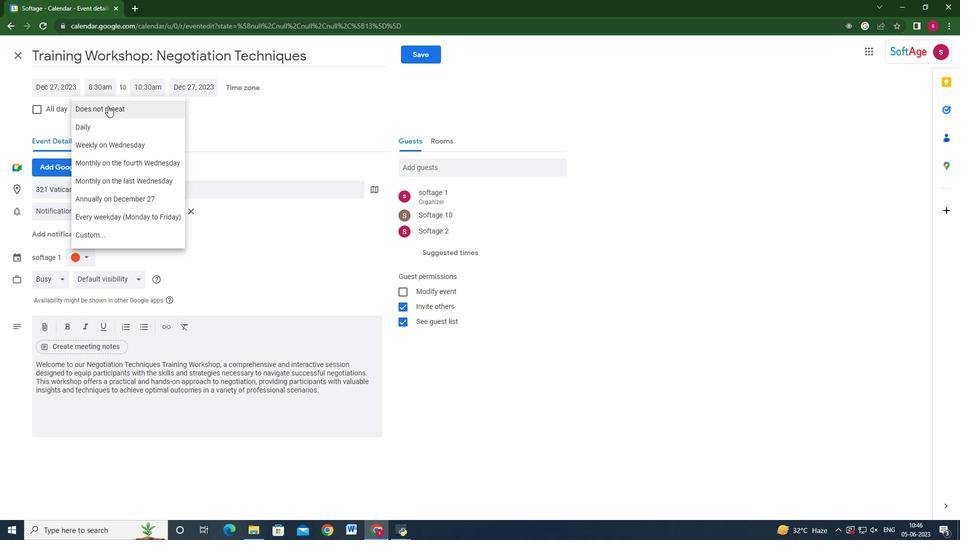 
Action: Mouse moved to (101, 109)
Screenshot: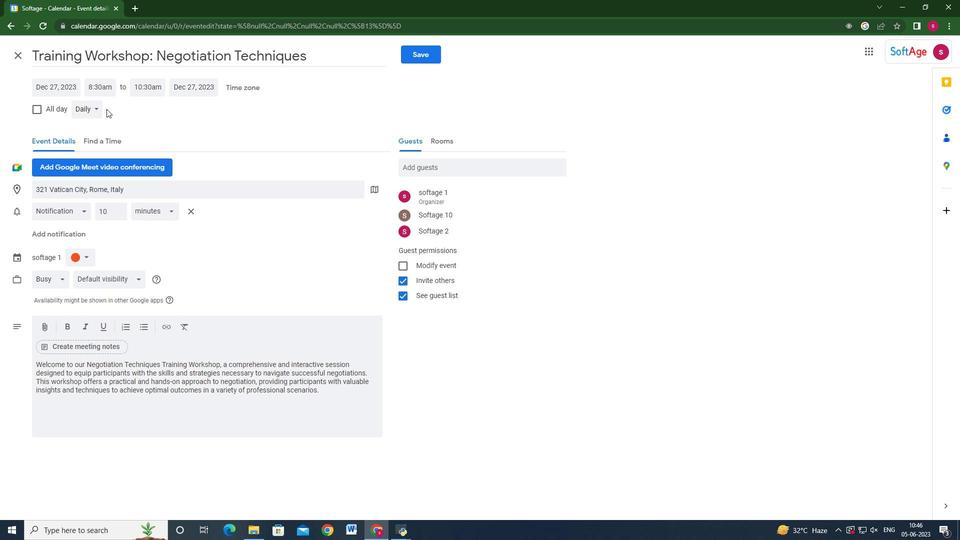 
Action: Mouse pressed left at (101, 109)
Screenshot: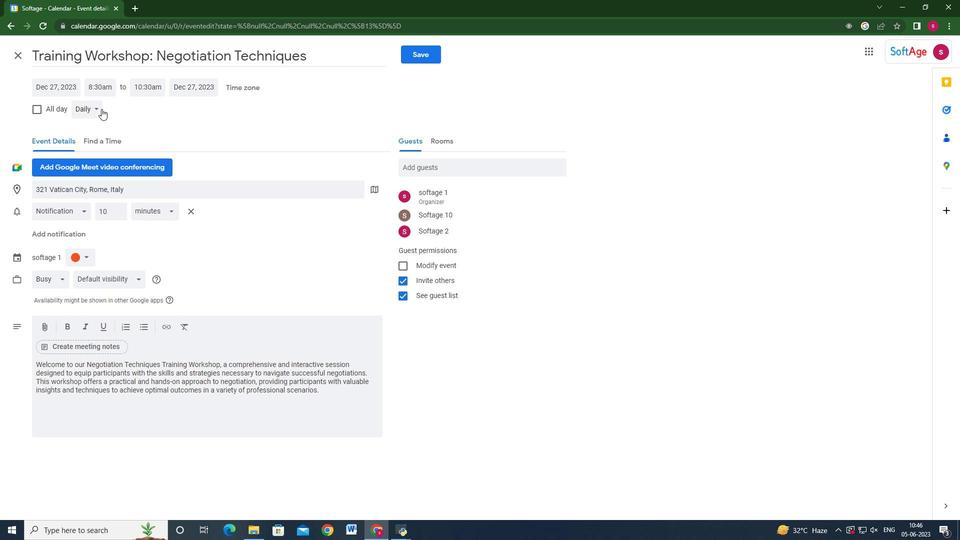 
Action: Mouse moved to (116, 91)
Screenshot: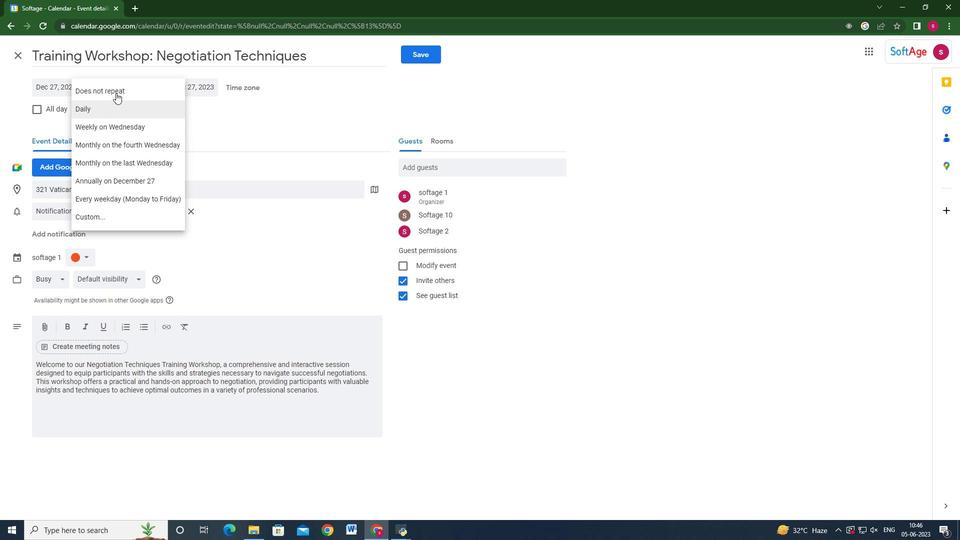 
Action: Mouse pressed left at (116, 91)
Screenshot: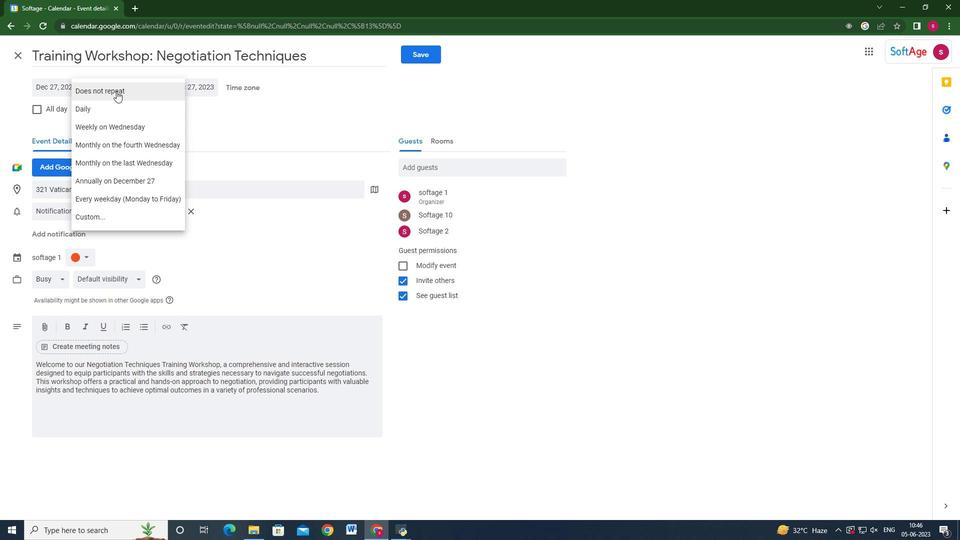 
Action: Mouse moved to (421, 56)
Screenshot: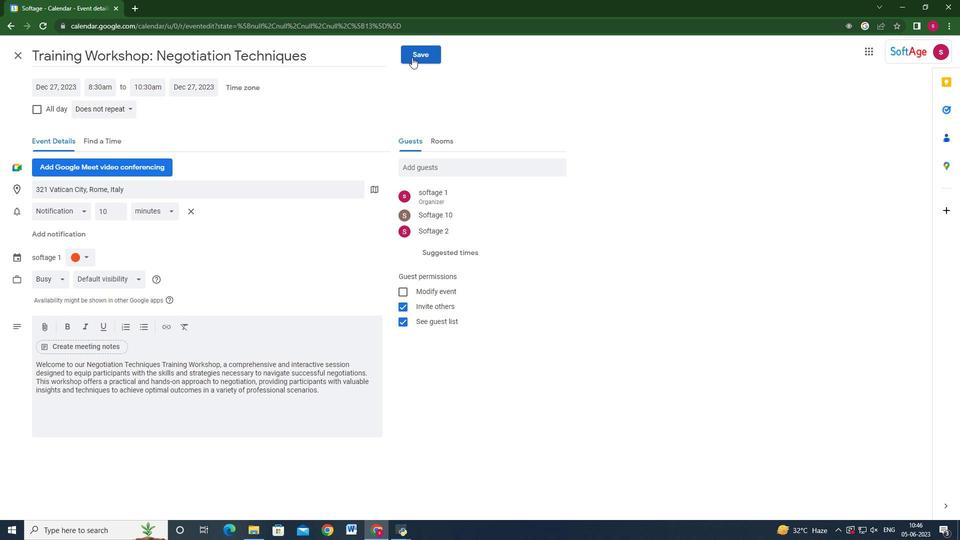 
Action: Mouse pressed left at (421, 56)
Screenshot: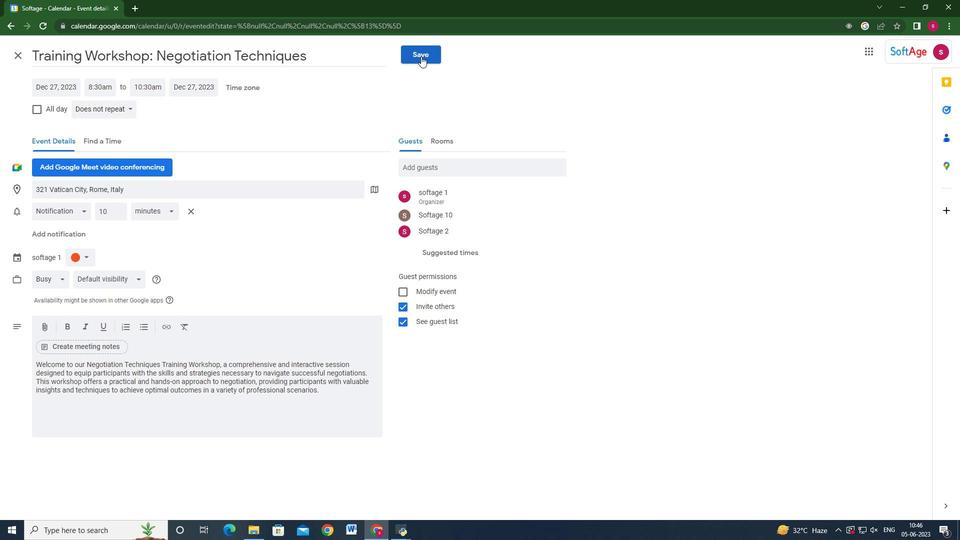 
Action: Mouse moved to (567, 298)
Screenshot: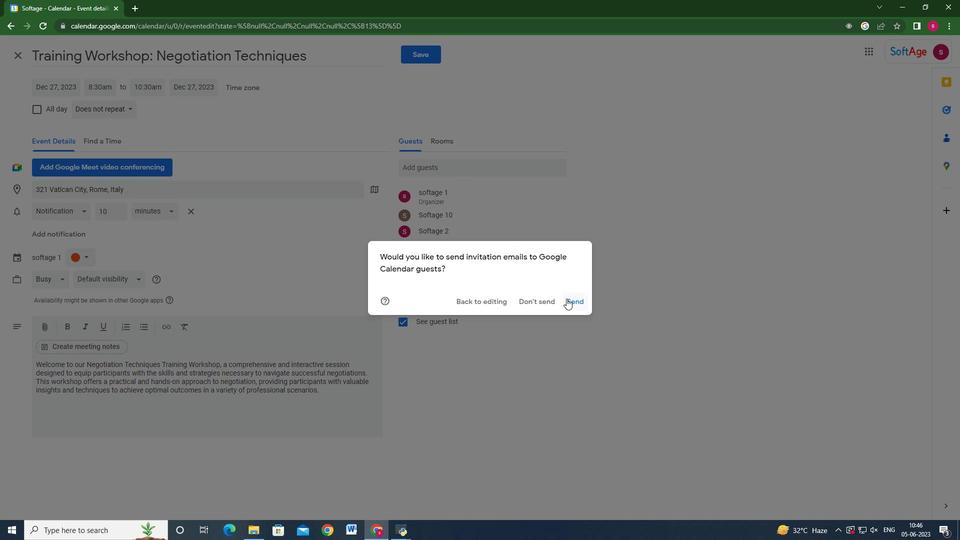 
Action: Mouse pressed left at (567, 298)
Screenshot: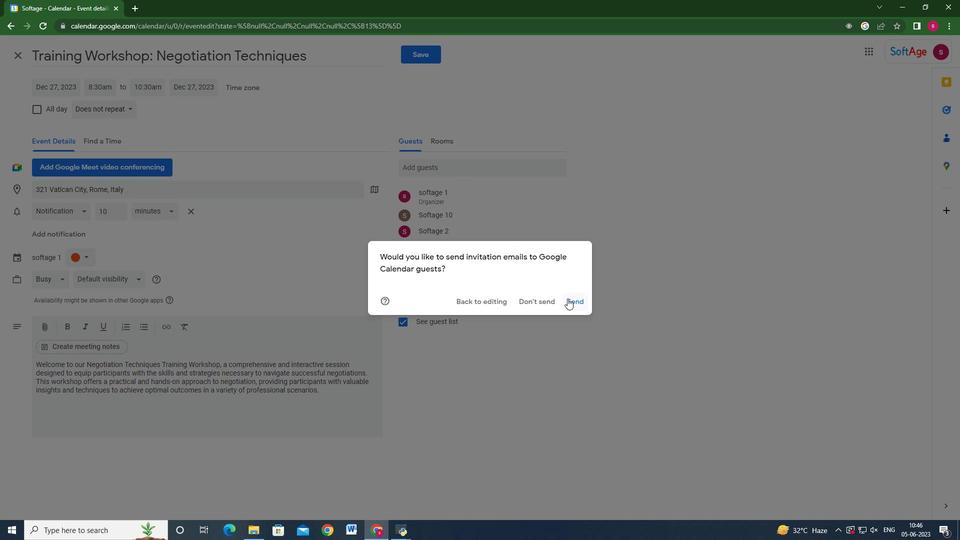 
Action: Mouse moved to (763, 315)
Screenshot: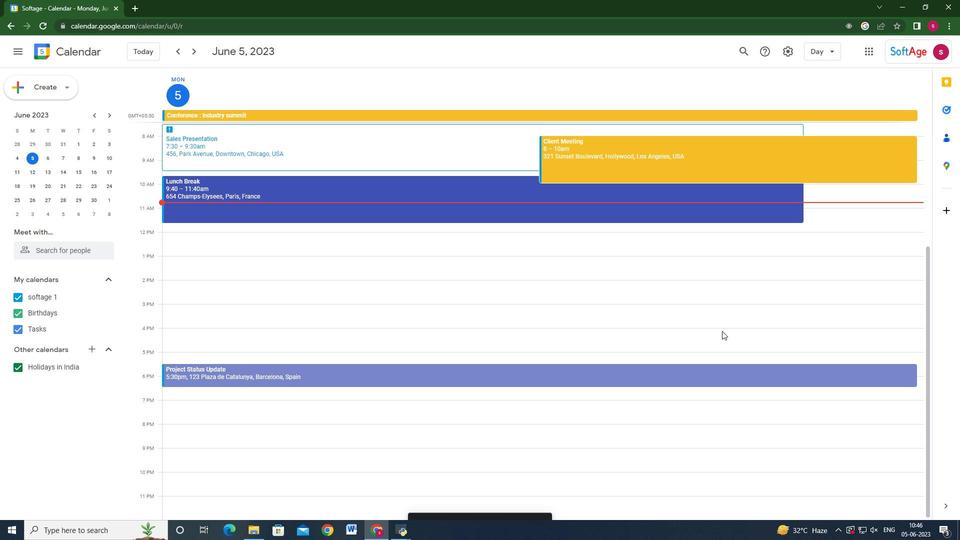 
